 Task: Look for space in Cachoeirinha, Brazil from 6th June, 2023 to 8th June, 2023 for 2 adults in price range Rs.7000 to Rs.12000. Place can be private room with 1  bedroom having 2 beds and 1 bathroom. Property type can be house, flat, guest house. Amenities needed are: wifi. Booking option can be shelf check-in. Required host language is Spanish.
Action: Mouse moved to (477, 104)
Screenshot: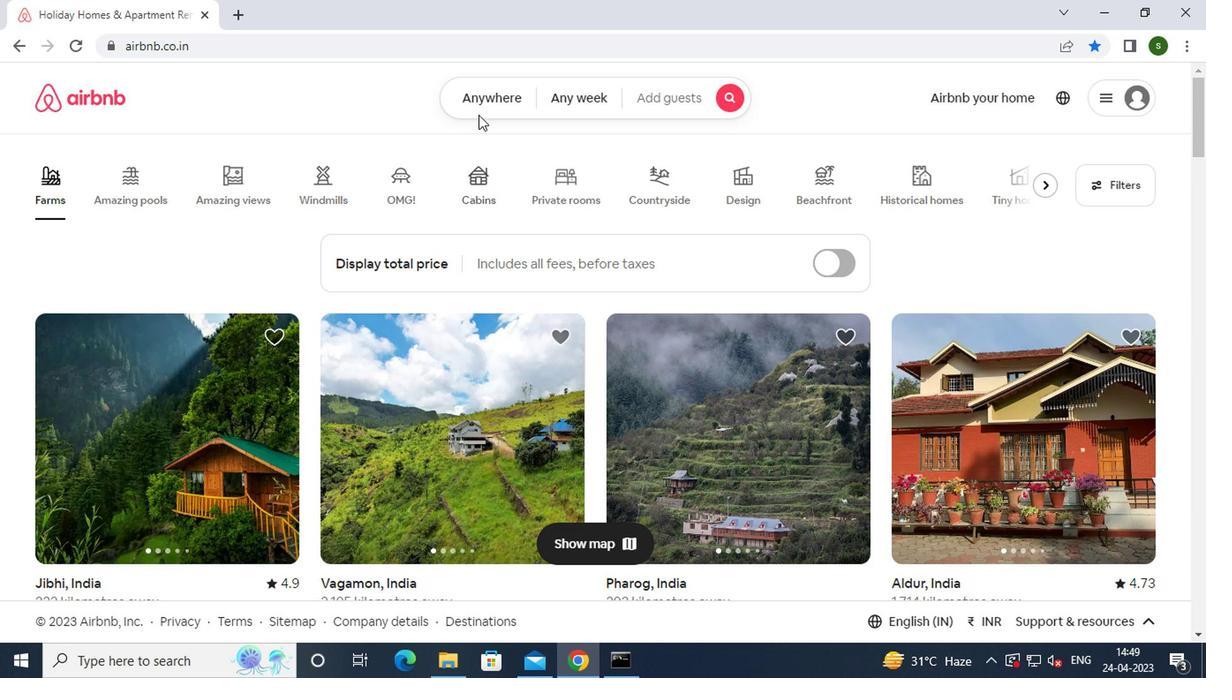 
Action: Mouse pressed left at (477, 104)
Screenshot: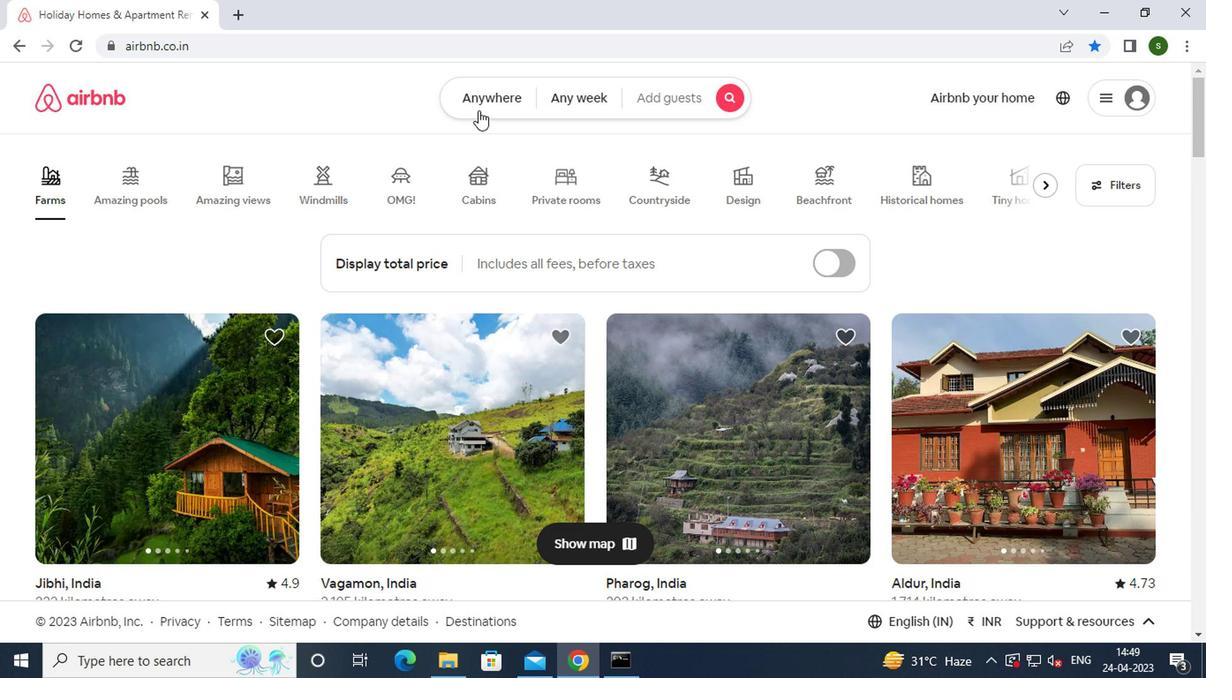 
Action: Mouse moved to (356, 176)
Screenshot: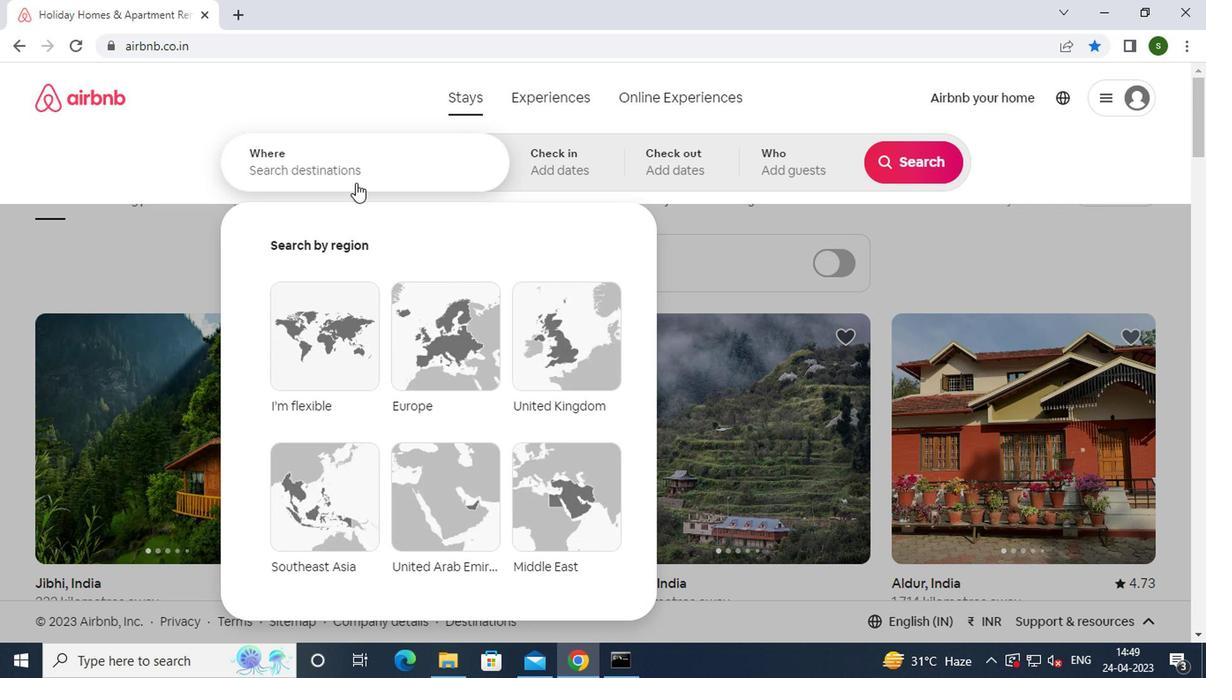 
Action: Mouse pressed left at (356, 176)
Screenshot: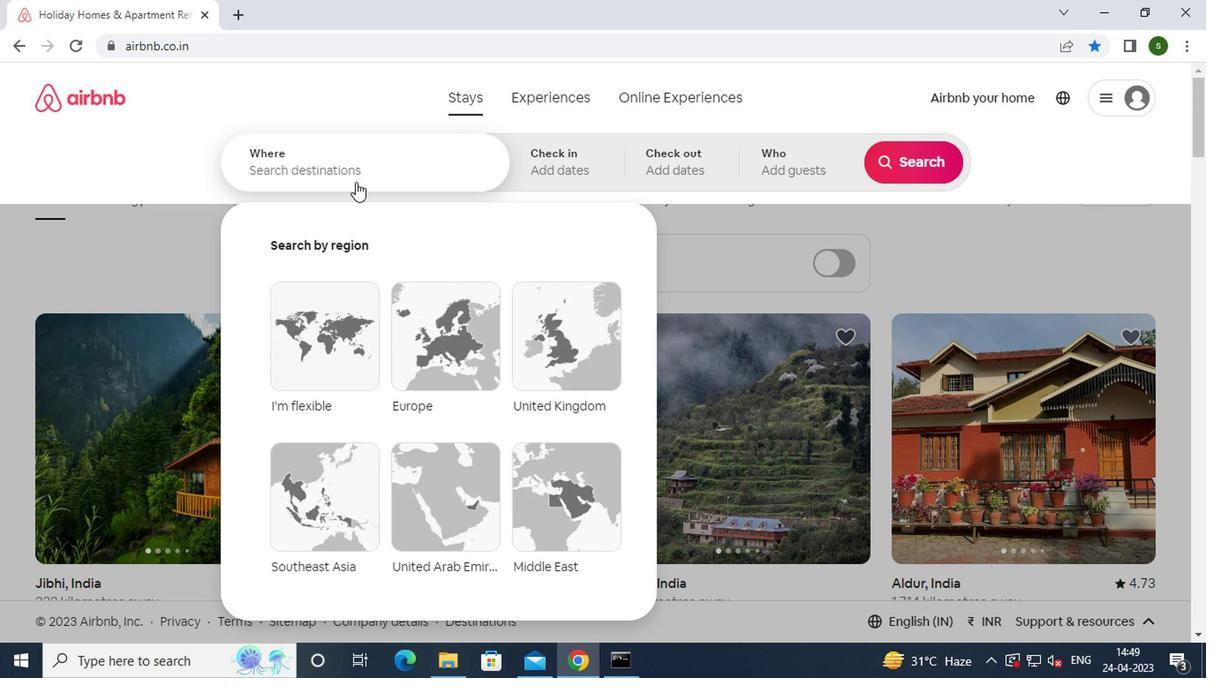 
Action: Key pressed c<Key.caps_lock>achoeirinha,<Key.space><Key.caps_lock>b<Key.caps_lock>razil<Key.enter>
Screenshot: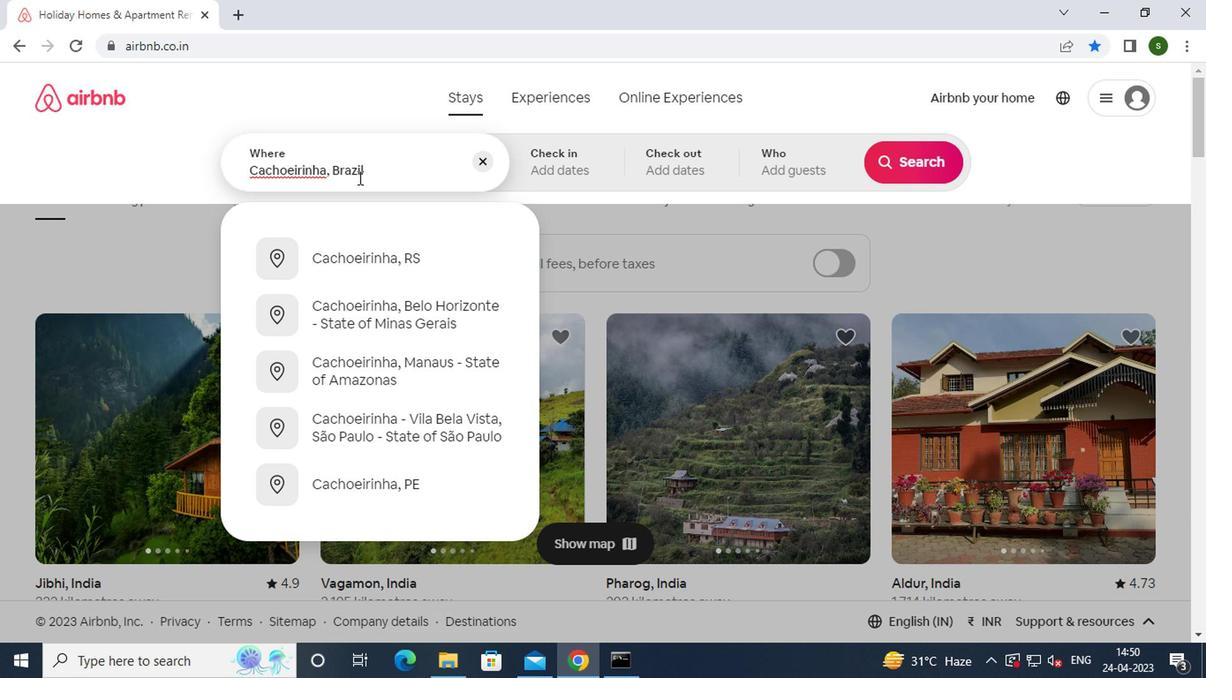 
Action: Mouse moved to (898, 296)
Screenshot: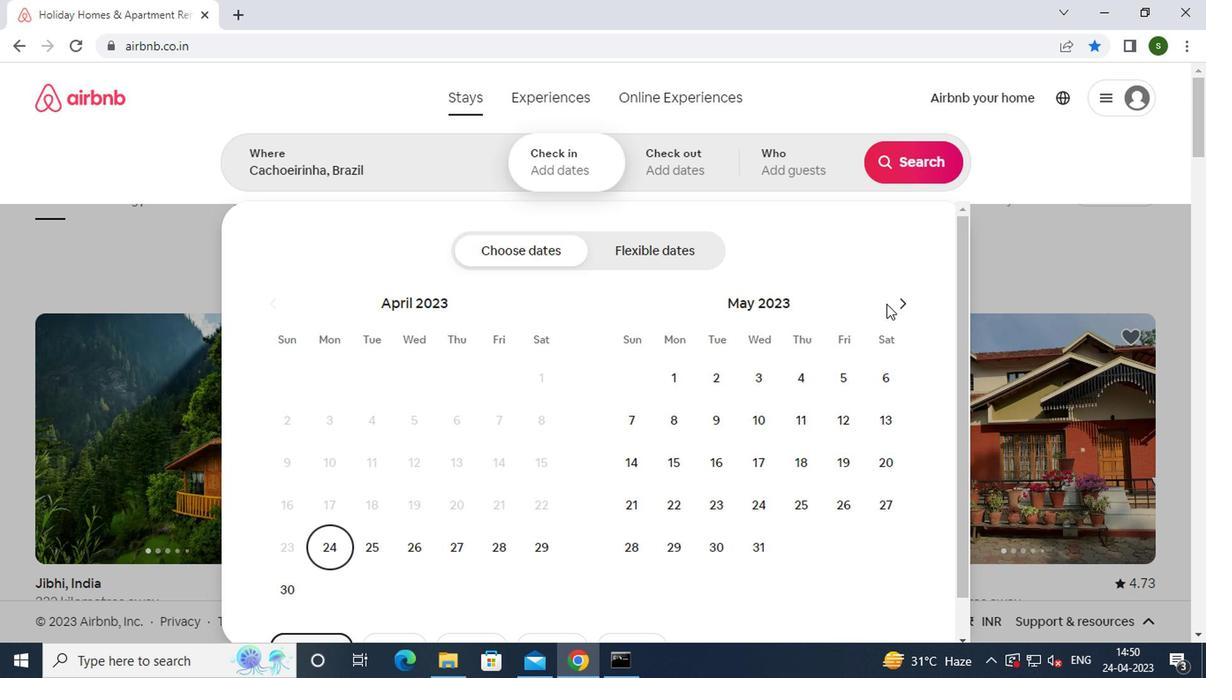 
Action: Mouse pressed left at (898, 296)
Screenshot: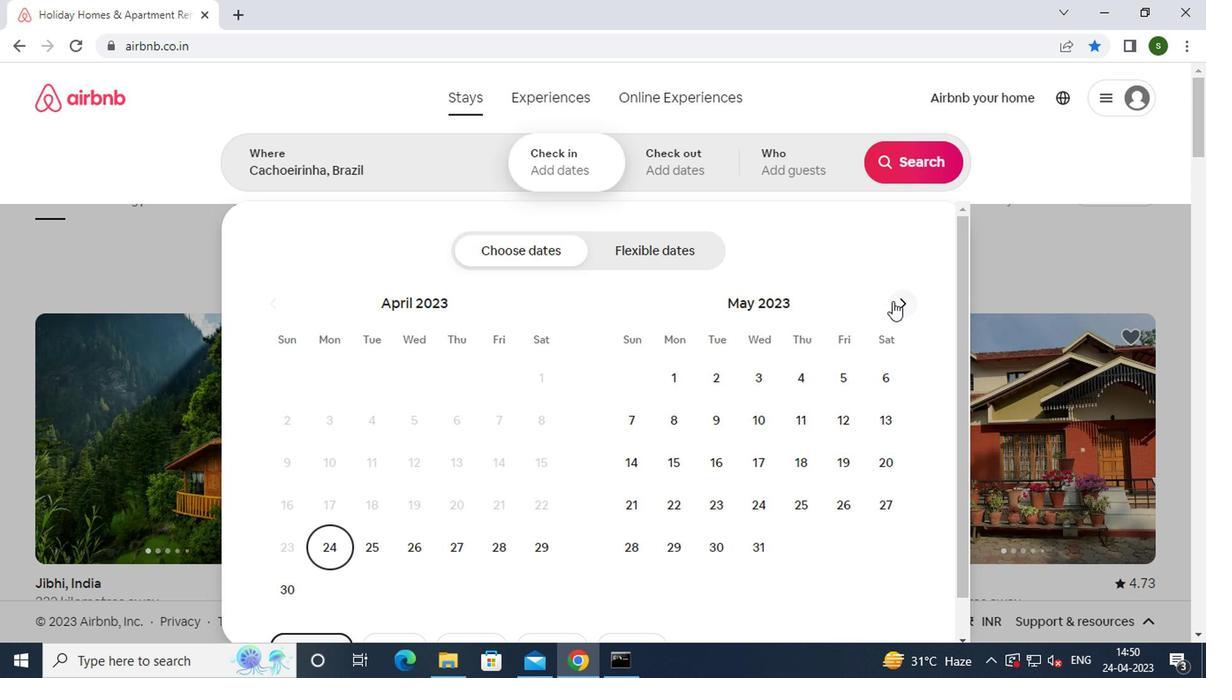 
Action: Mouse moved to (722, 419)
Screenshot: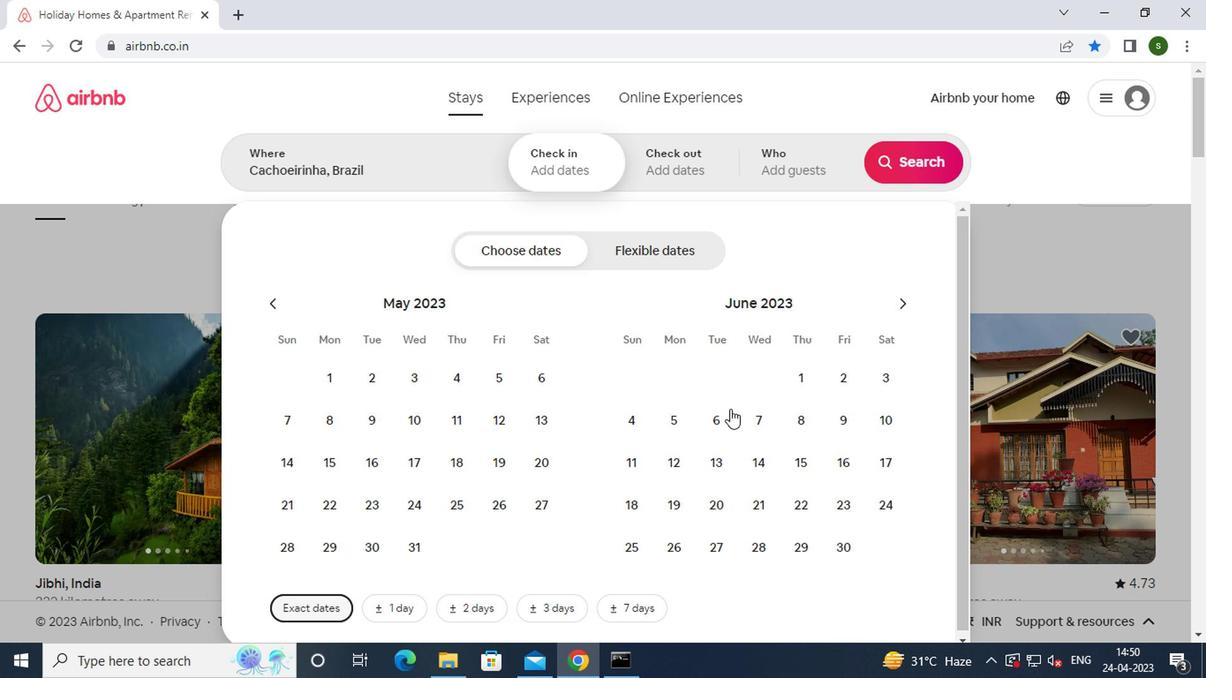 
Action: Mouse pressed left at (722, 419)
Screenshot: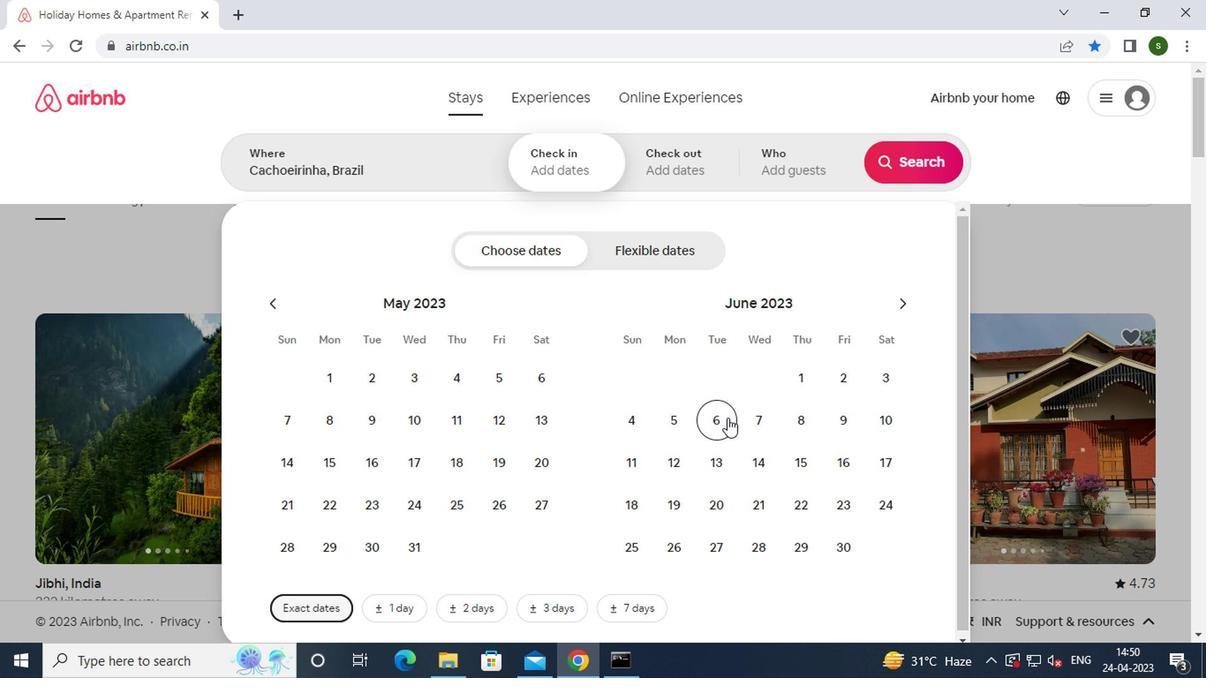 
Action: Mouse moved to (803, 415)
Screenshot: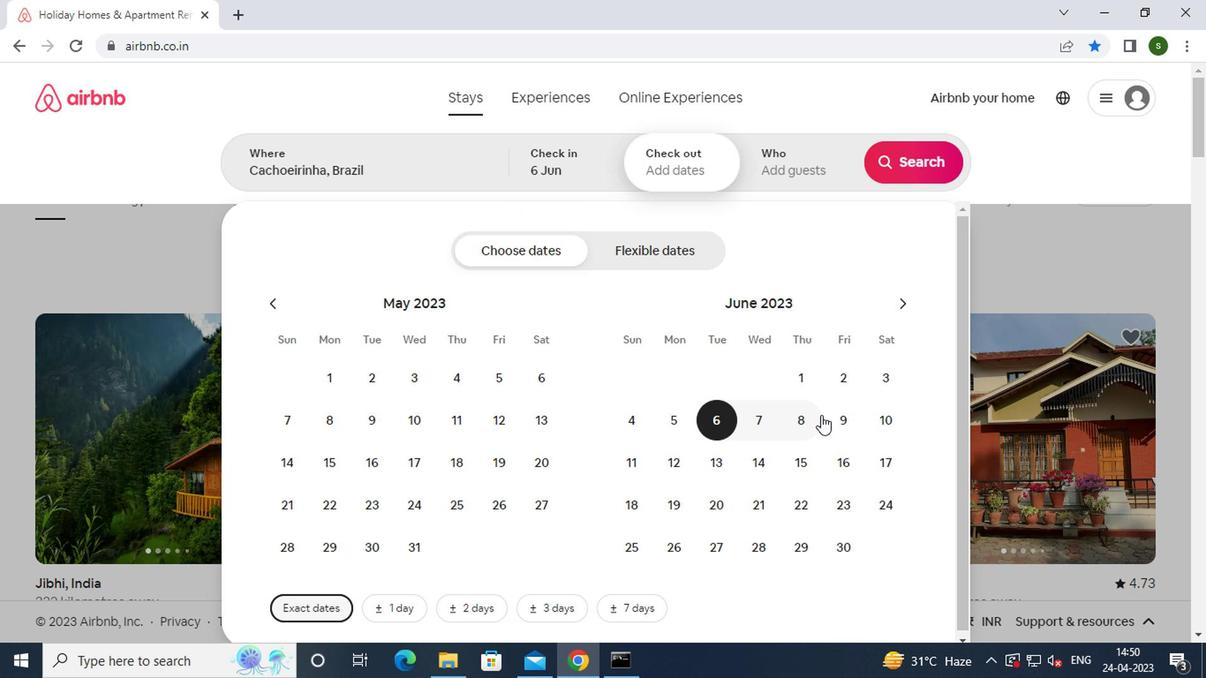 
Action: Mouse pressed left at (803, 415)
Screenshot: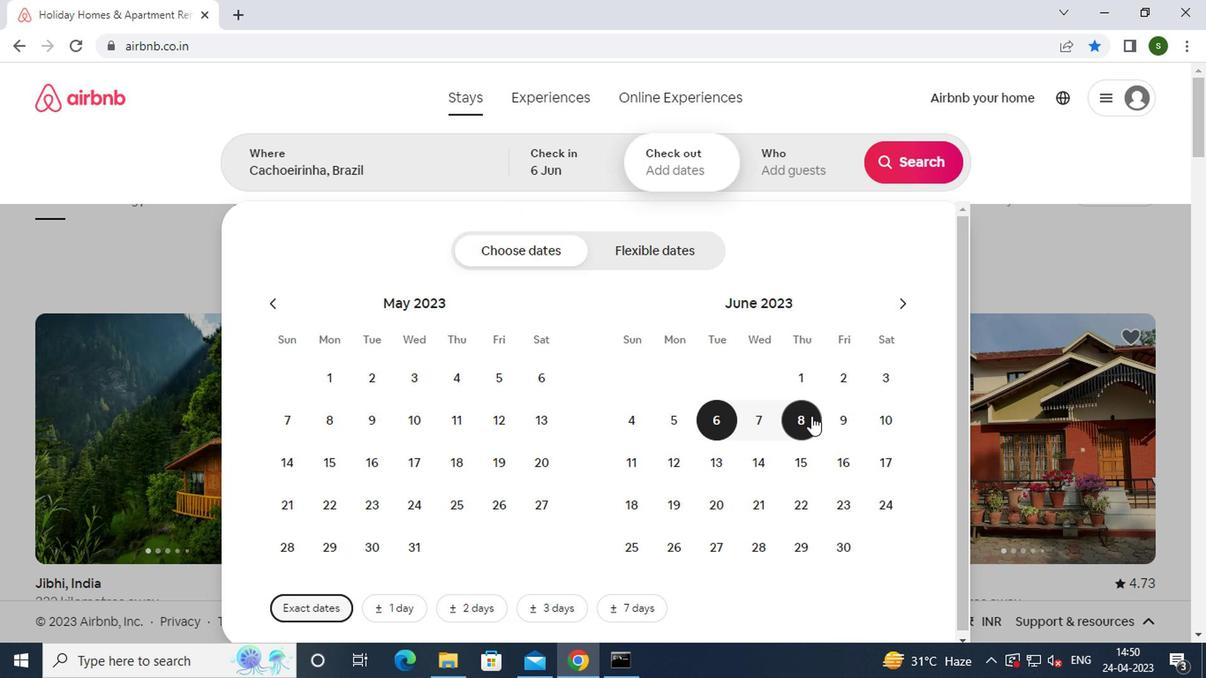 
Action: Mouse moved to (804, 164)
Screenshot: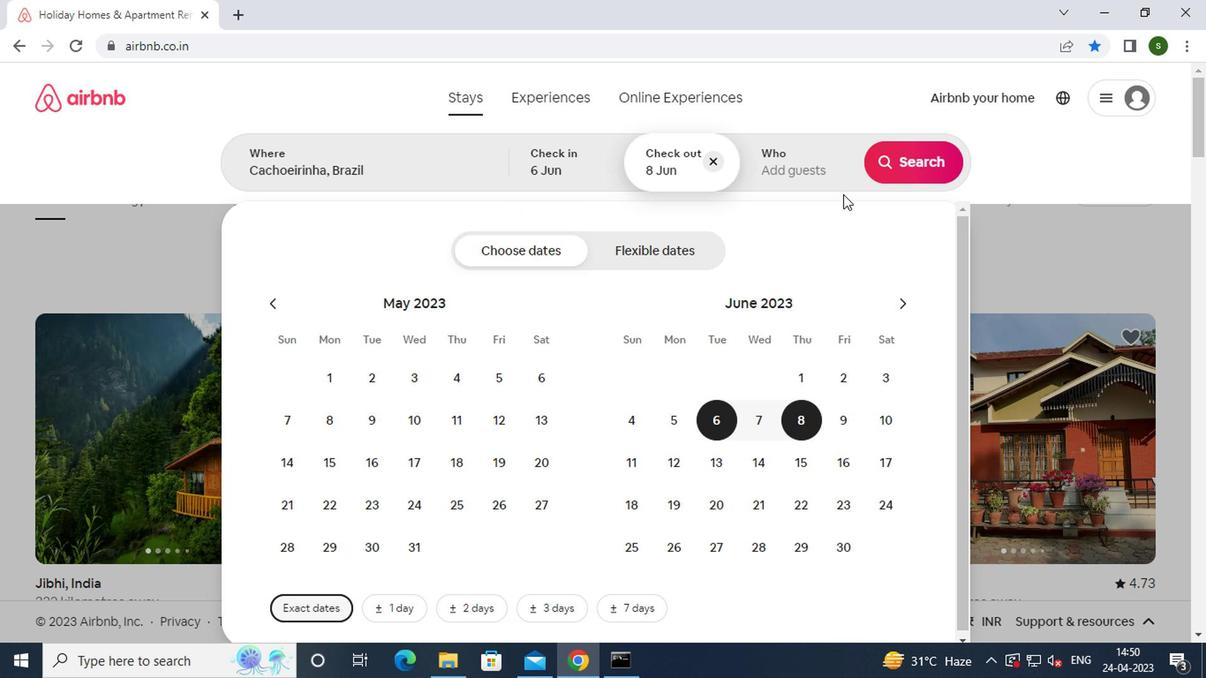 
Action: Mouse pressed left at (804, 164)
Screenshot: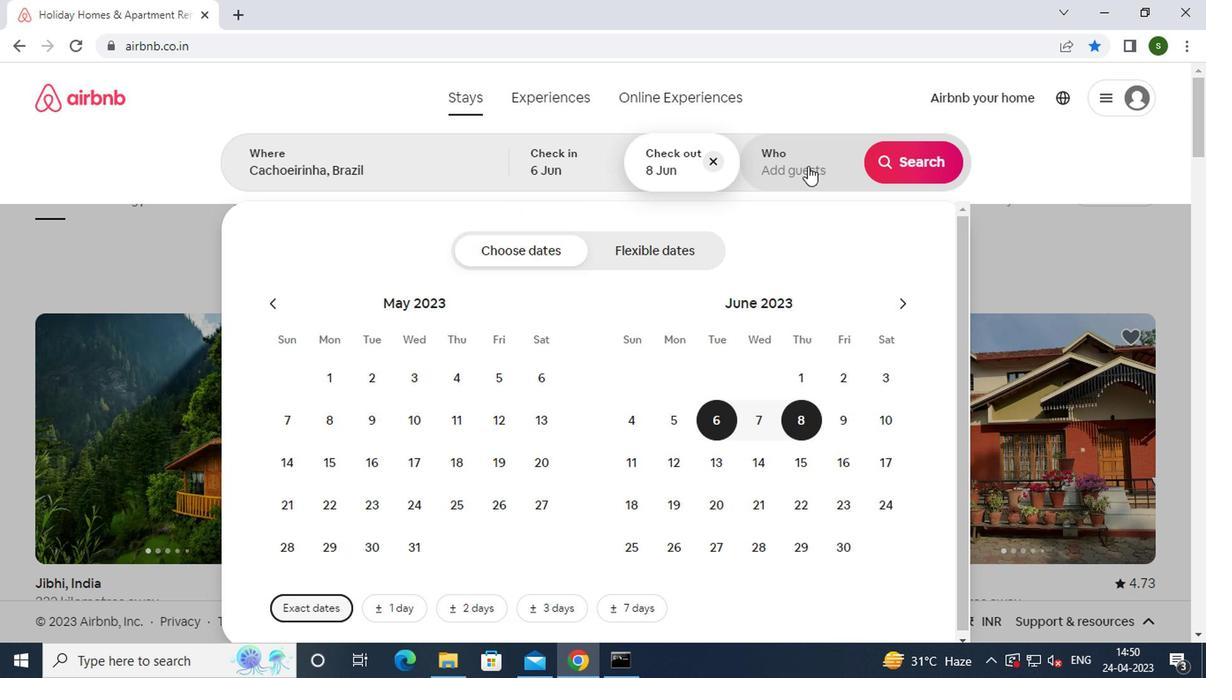 
Action: Mouse moved to (916, 260)
Screenshot: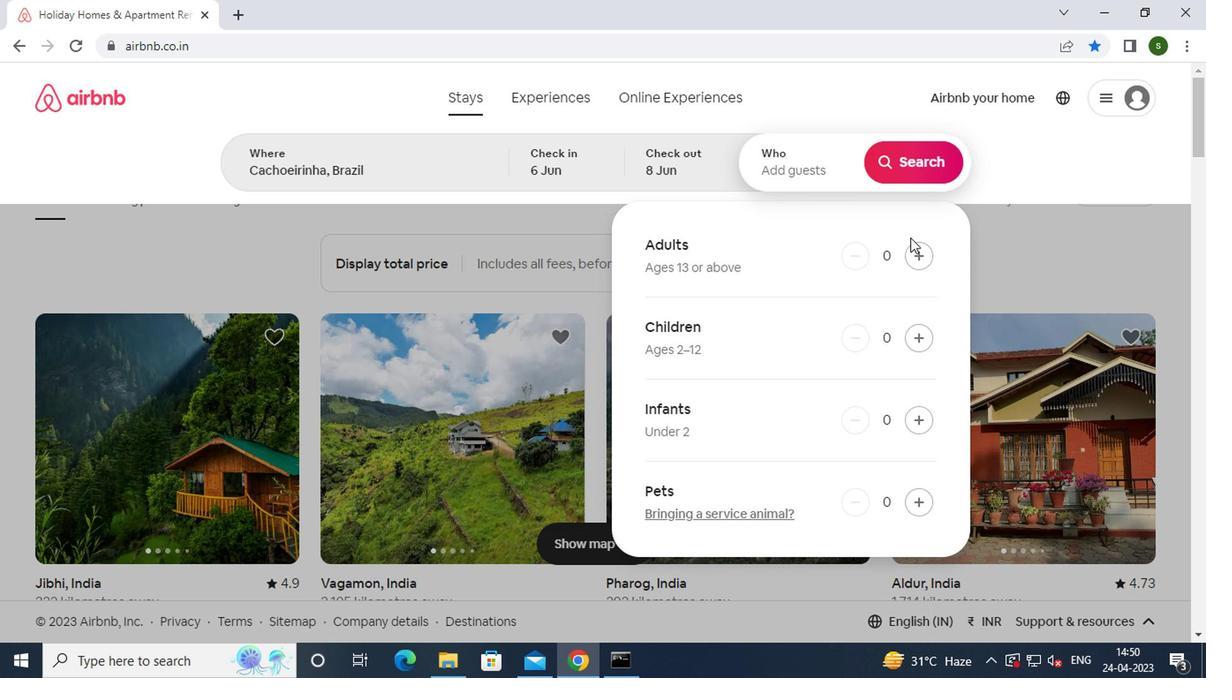 
Action: Mouse pressed left at (916, 260)
Screenshot: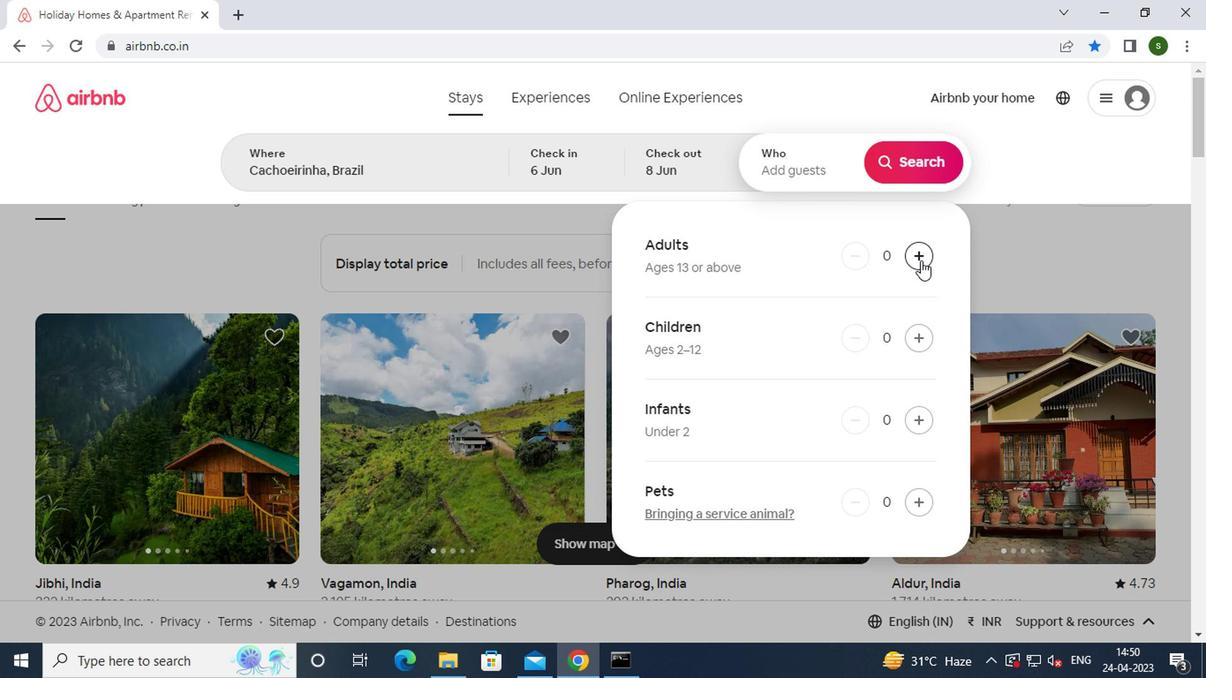 
Action: Mouse pressed left at (916, 260)
Screenshot: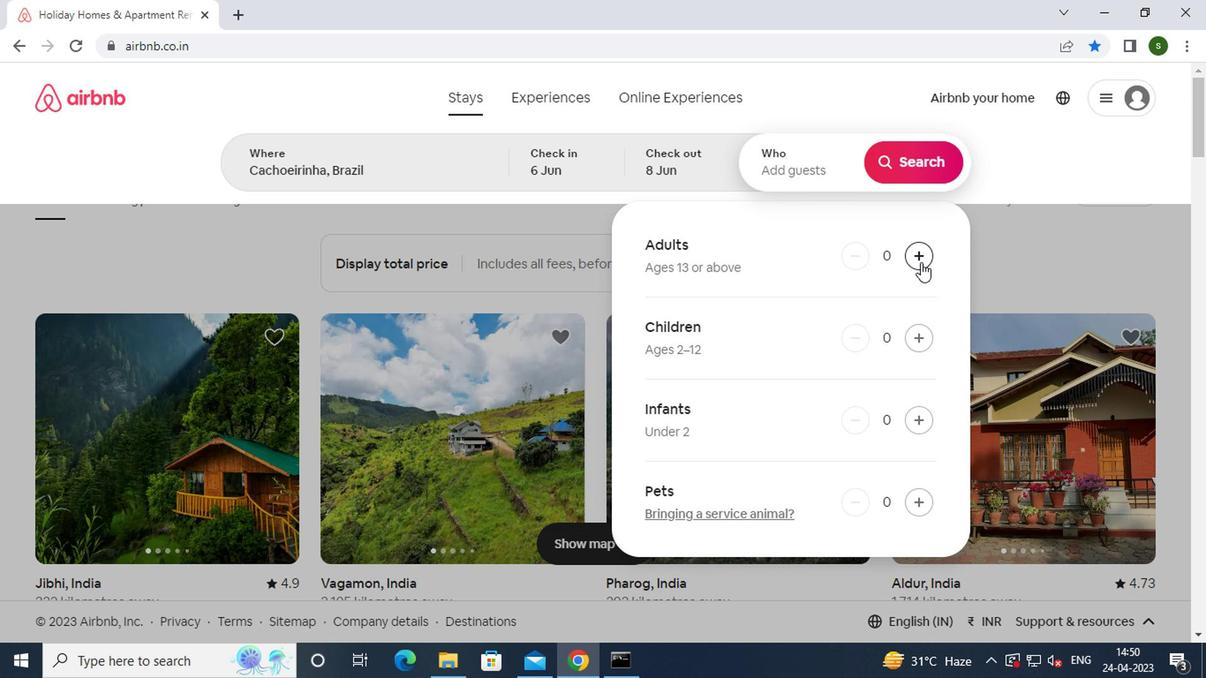 
Action: Mouse moved to (915, 162)
Screenshot: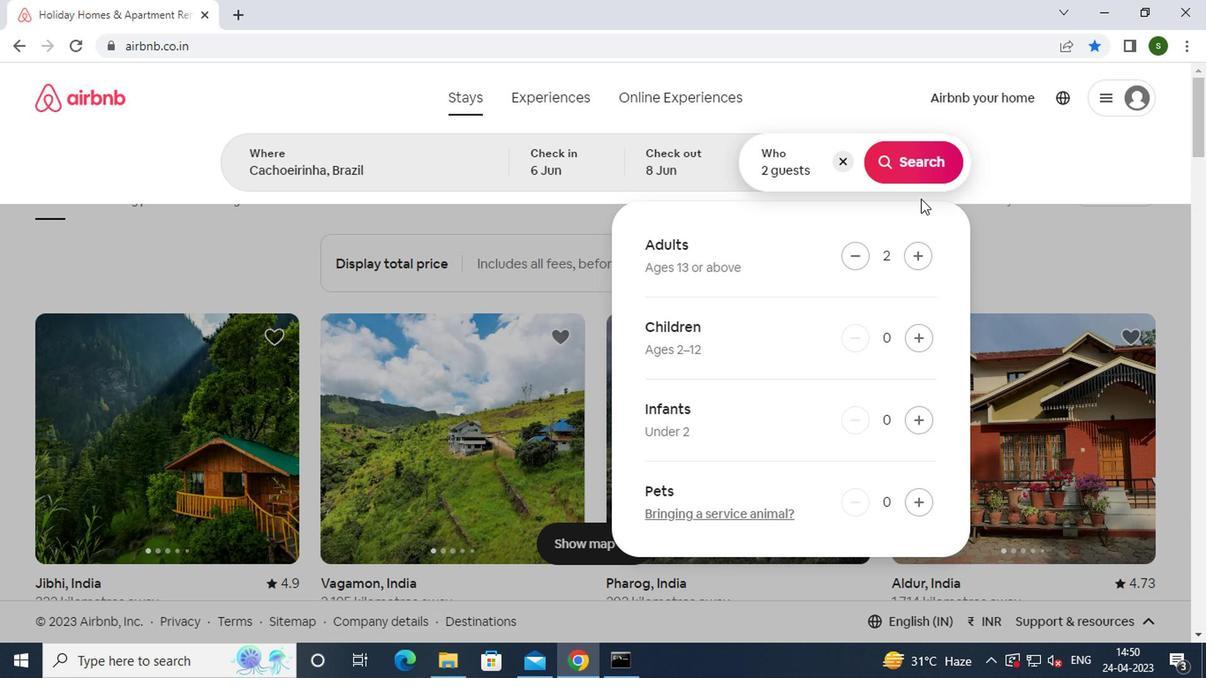 
Action: Mouse pressed left at (915, 162)
Screenshot: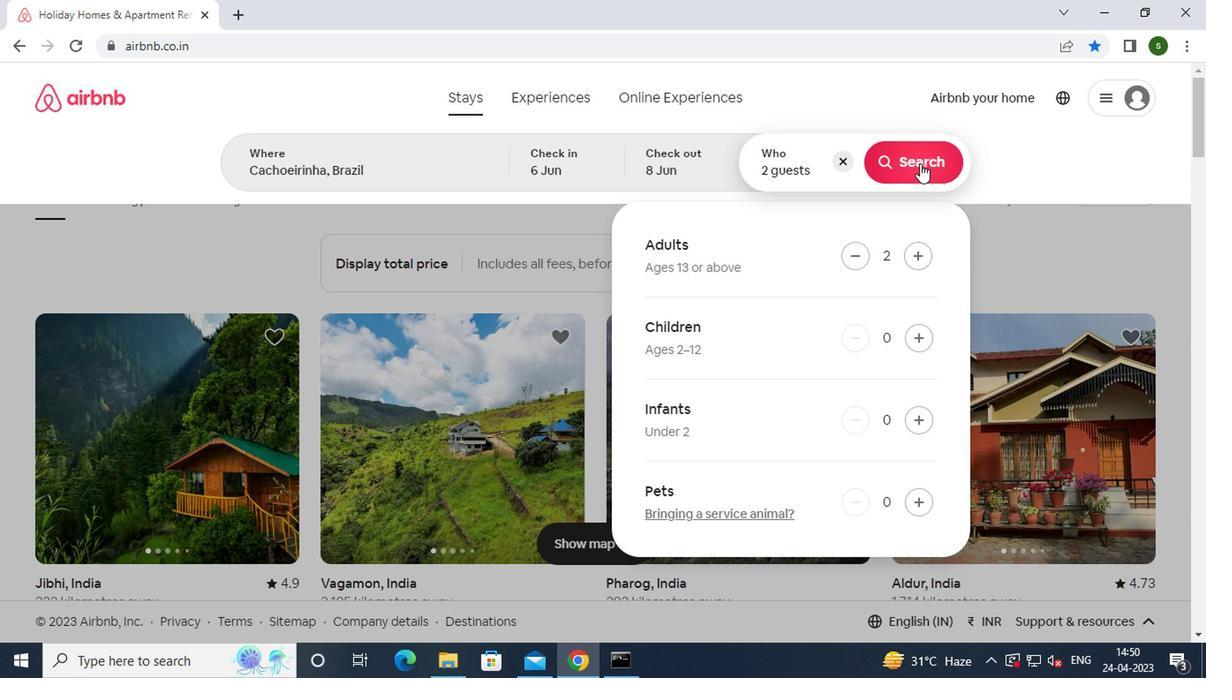 
Action: Mouse moved to (1144, 172)
Screenshot: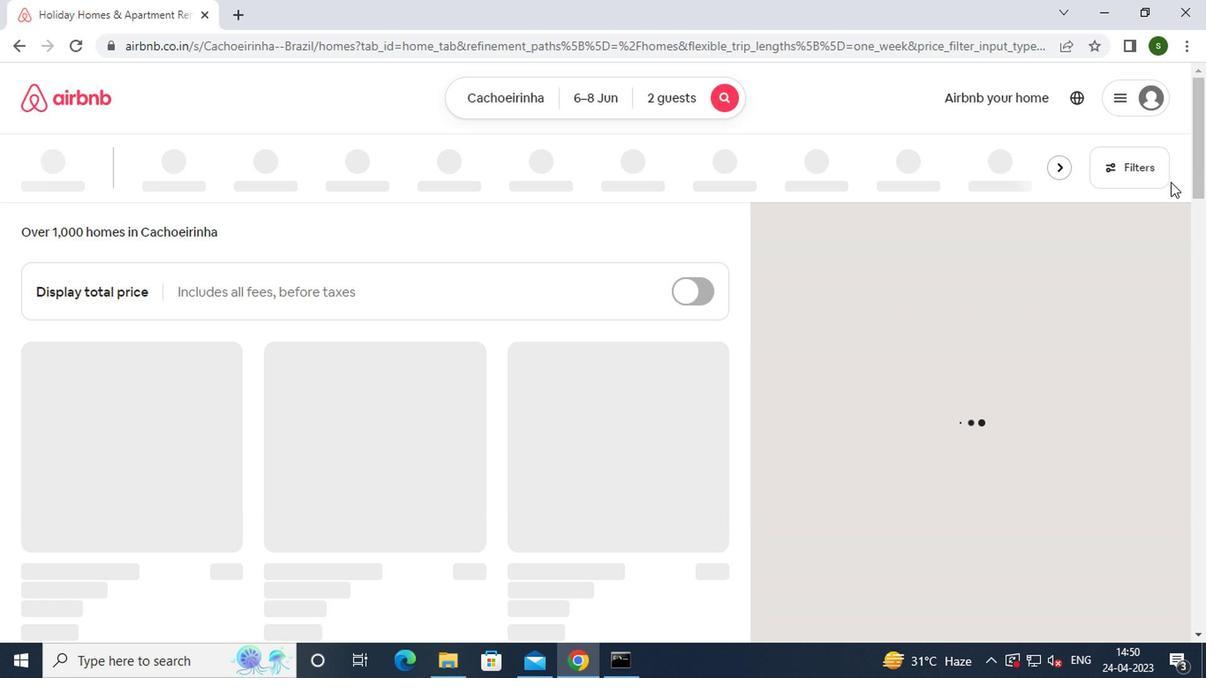 
Action: Mouse pressed left at (1144, 172)
Screenshot: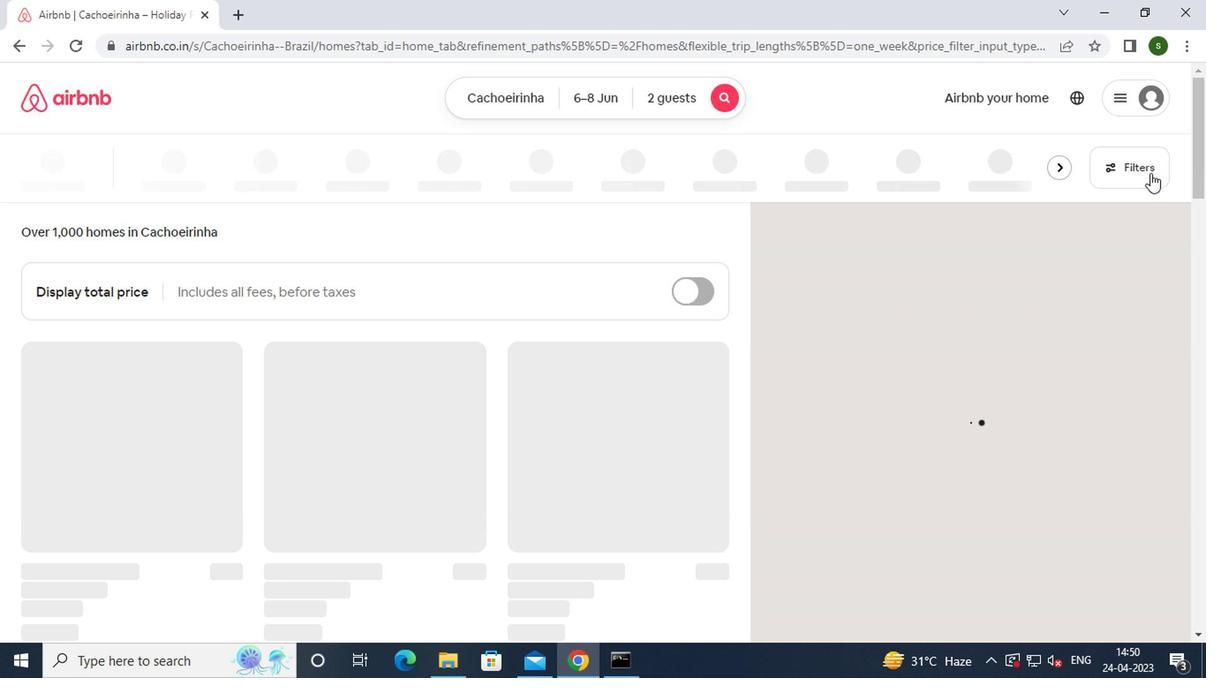 
Action: Mouse moved to (383, 399)
Screenshot: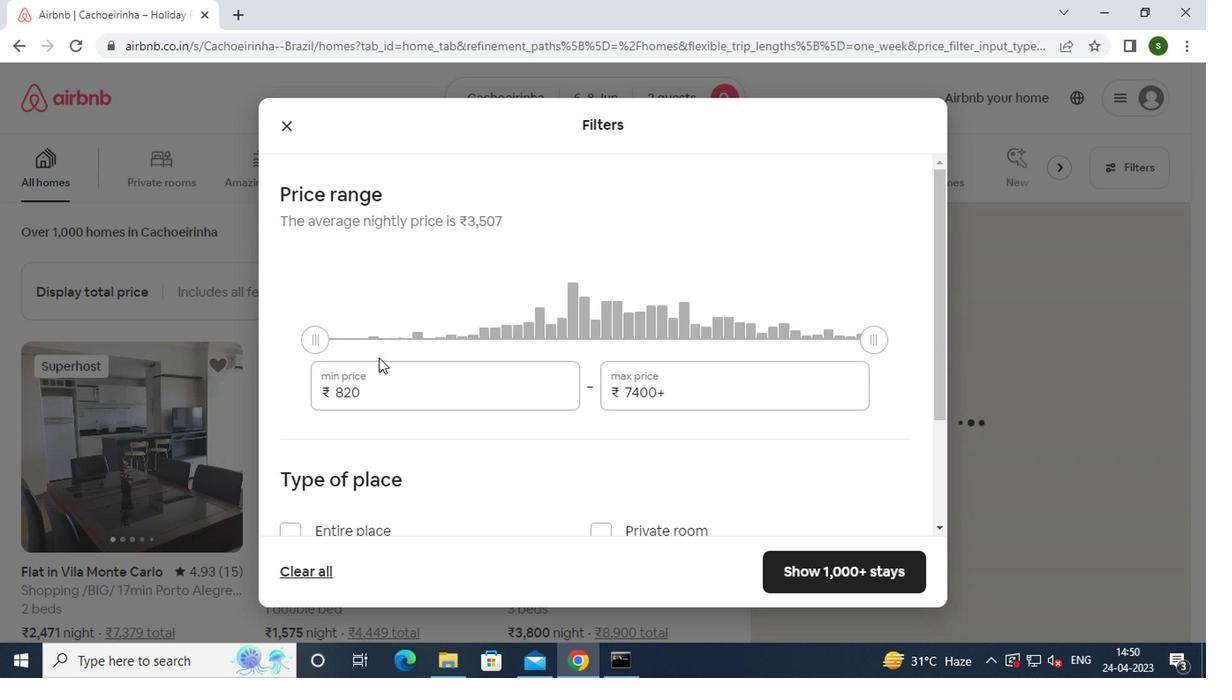 
Action: Mouse pressed left at (383, 399)
Screenshot: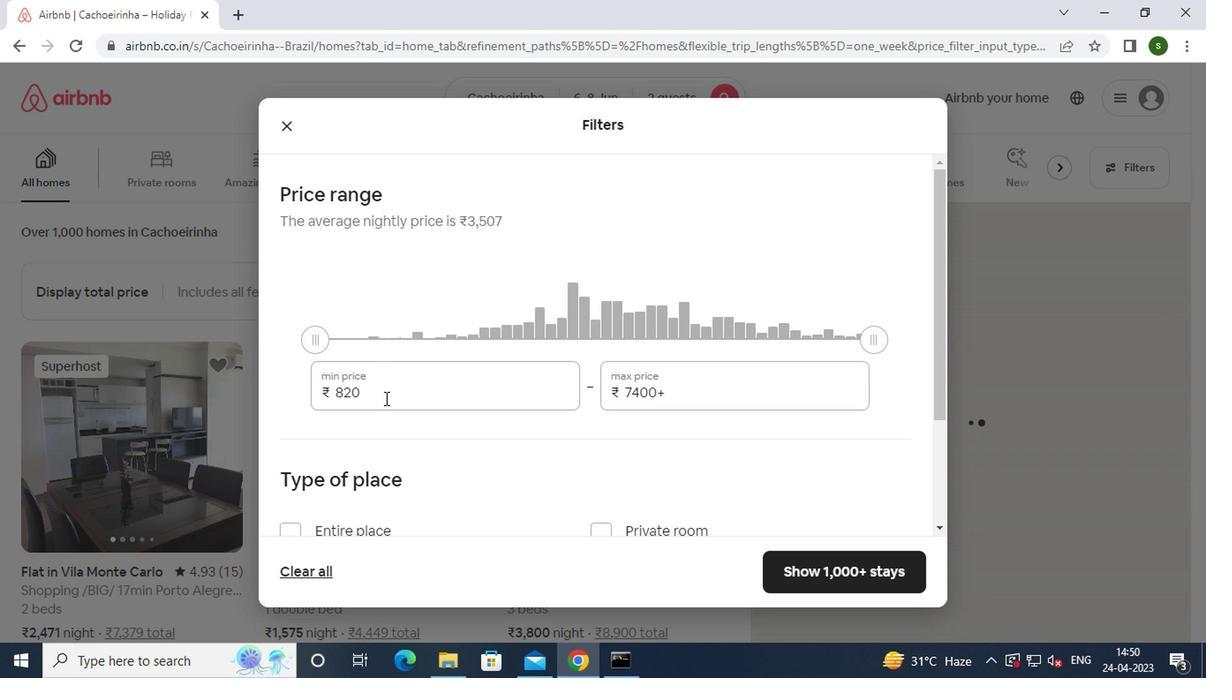 
Action: Key pressed <Key.backspace><Key.backspace><Key.backspace>7000
Screenshot: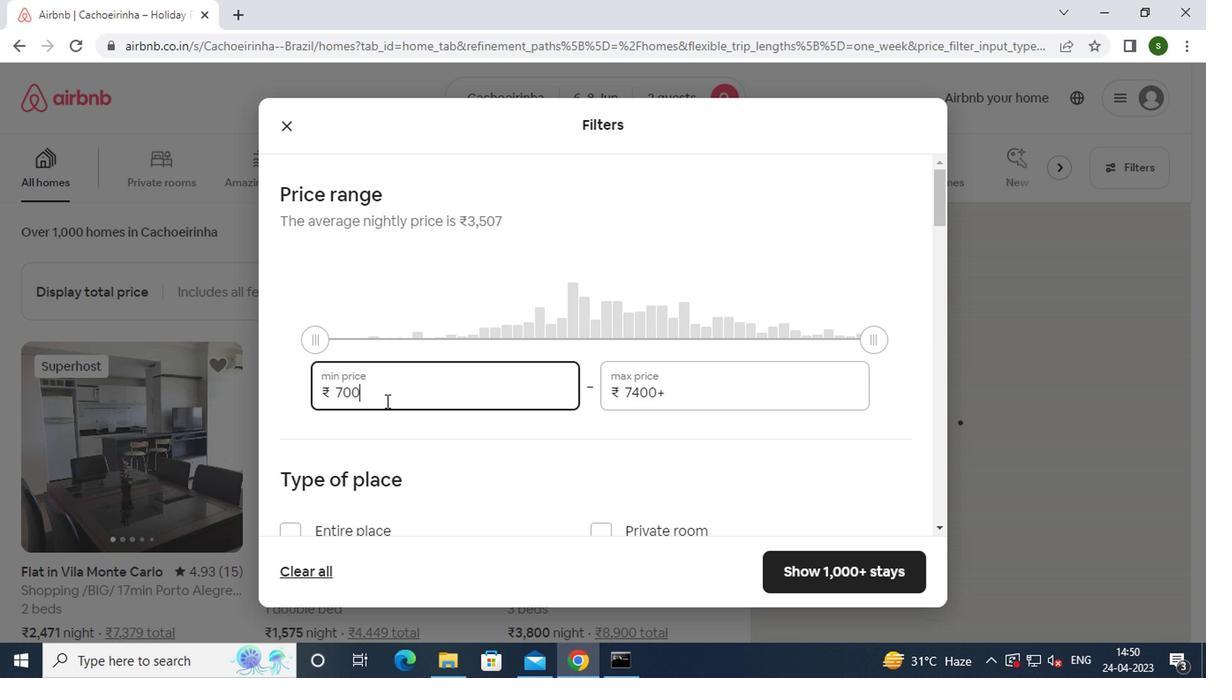 
Action: Mouse moved to (677, 383)
Screenshot: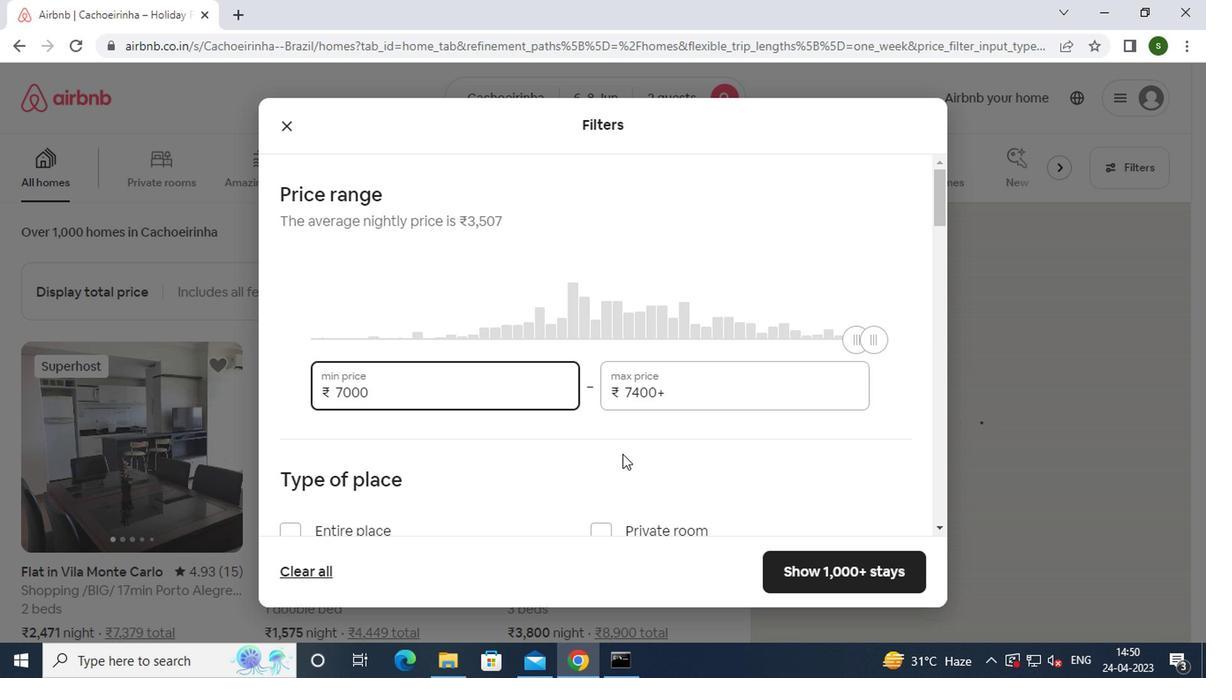 
Action: Mouse pressed left at (677, 383)
Screenshot: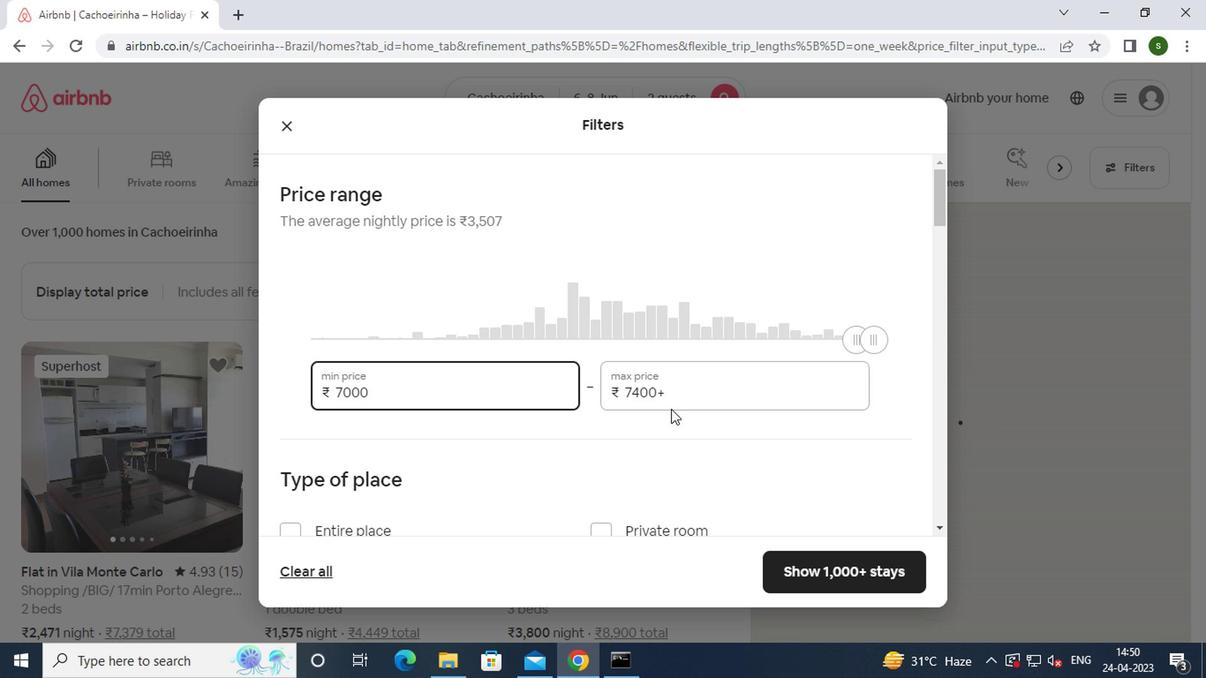 
Action: Mouse moved to (677, 383)
Screenshot: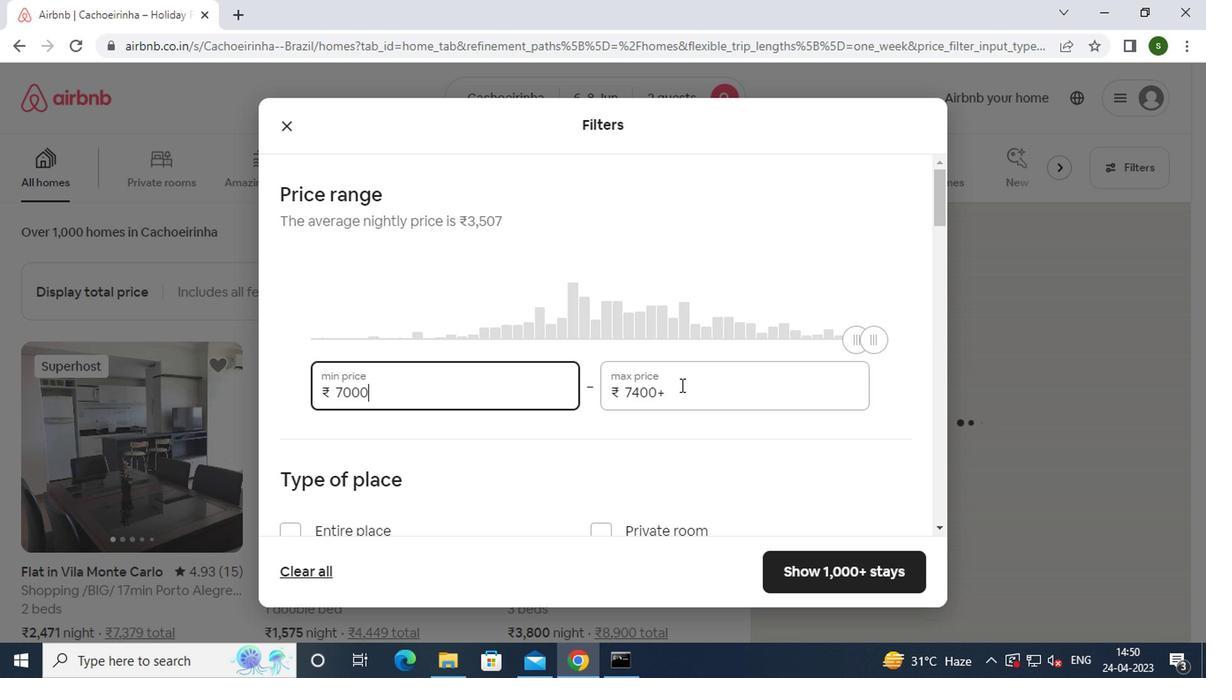 
Action: Key pressed <Key.backspace><Key.backspace><Key.backspace><Key.backspace><Key.backspace><Key.backspace><Key.backspace><Key.backspace><Key.backspace><Key.backspace><Key.backspace>12000
Screenshot: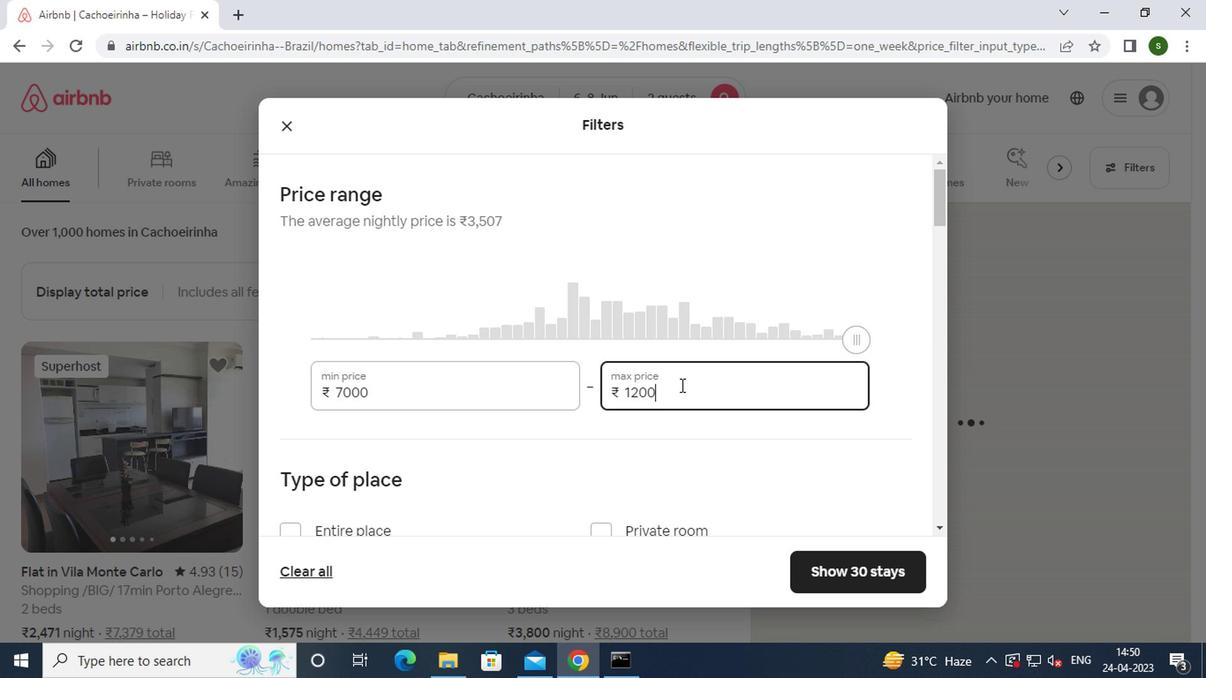 
Action: Mouse moved to (639, 397)
Screenshot: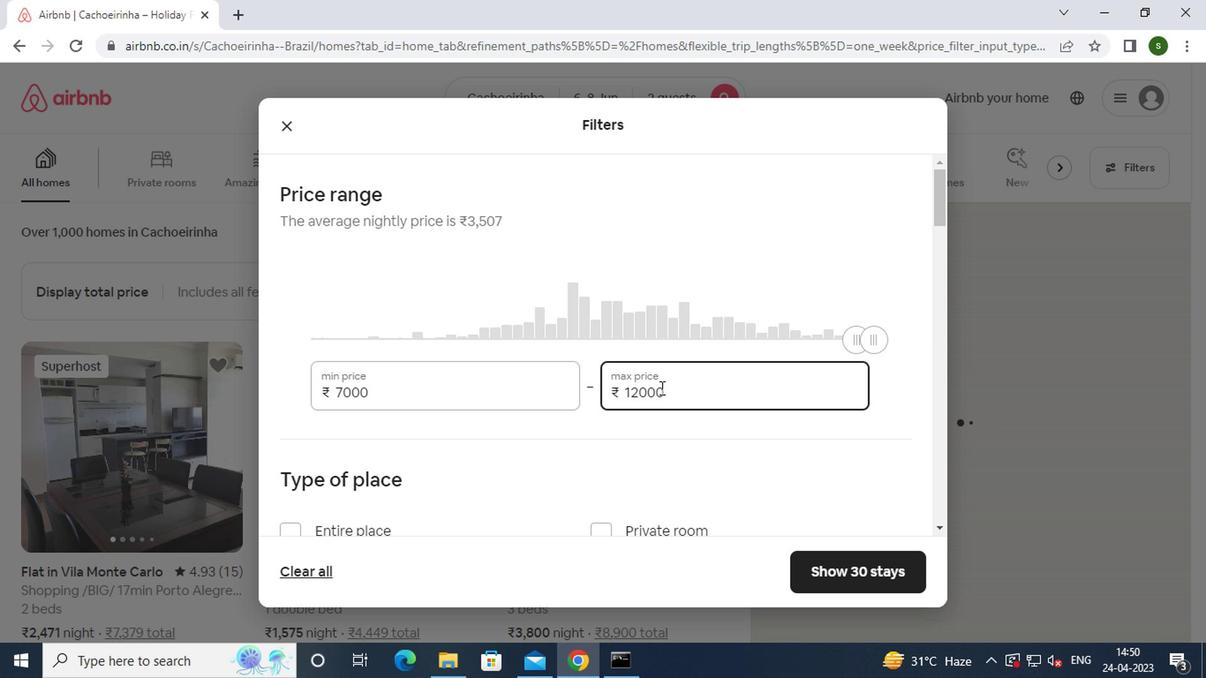 
Action: Mouse scrolled (639, 397) with delta (0, 0)
Screenshot: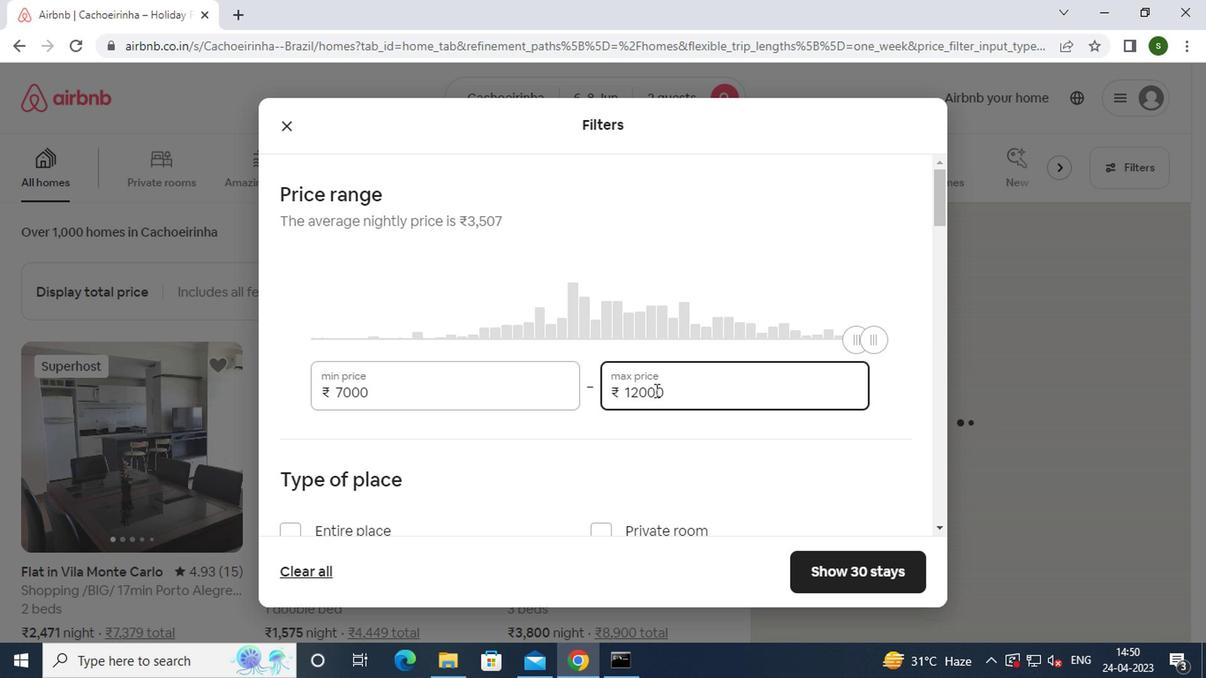 
Action: Mouse scrolled (639, 397) with delta (0, 0)
Screenshot: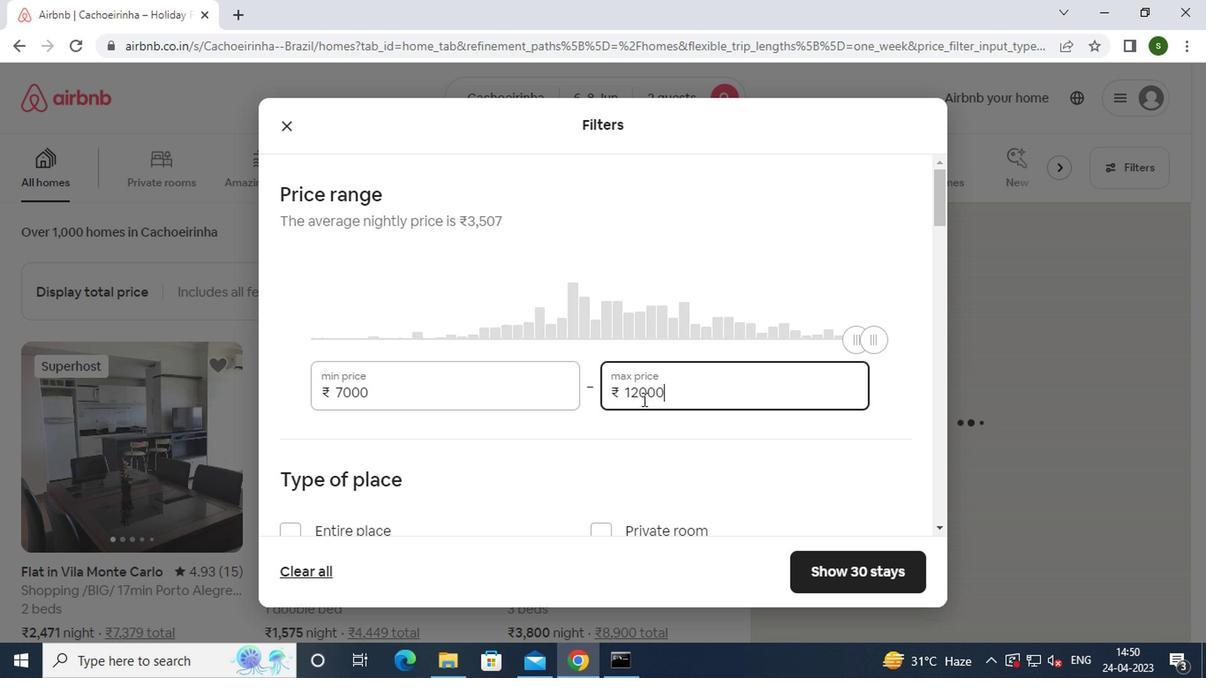 
Action: Mouse moved to (606, 355)
Screenshot: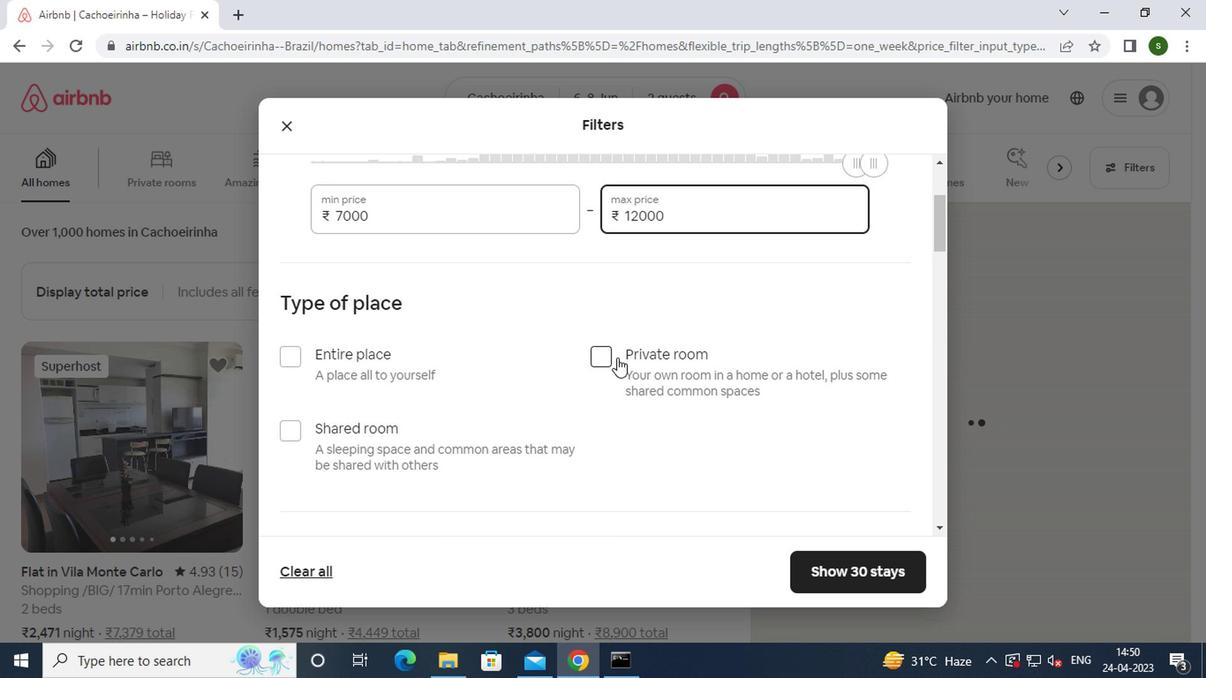 
Action: Mouse pressed left at (606, 355)
Screenshot: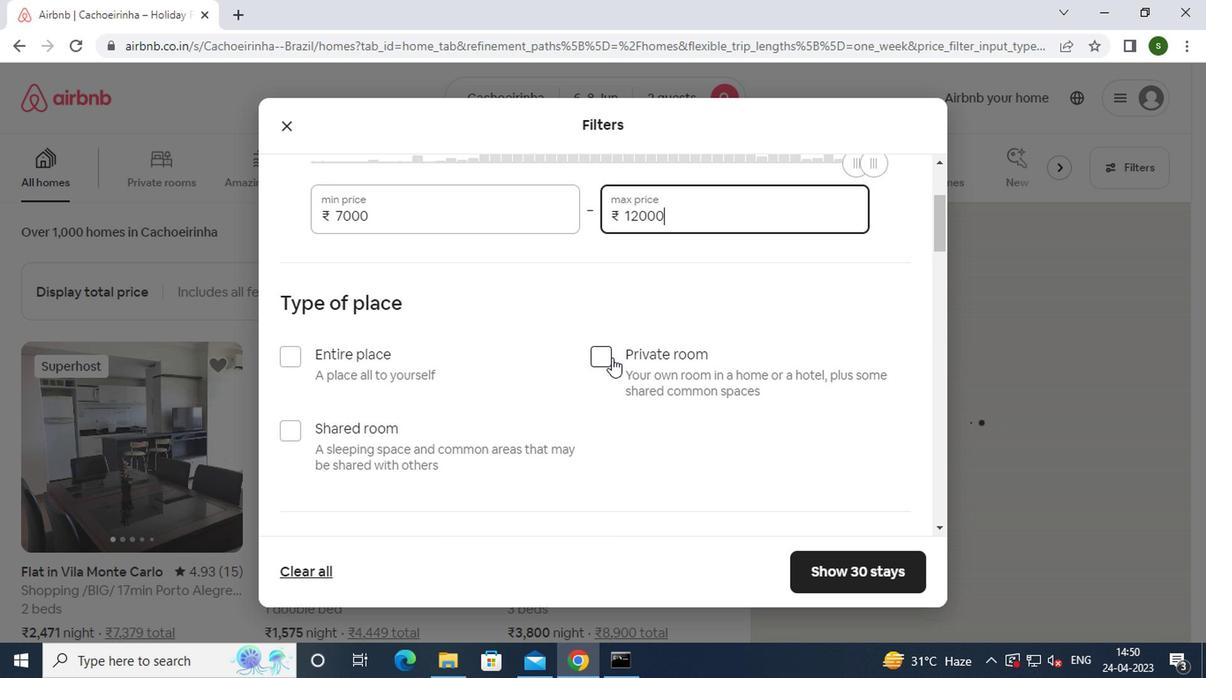 
Action: Mouse moved to (594, 357)
Screenshot: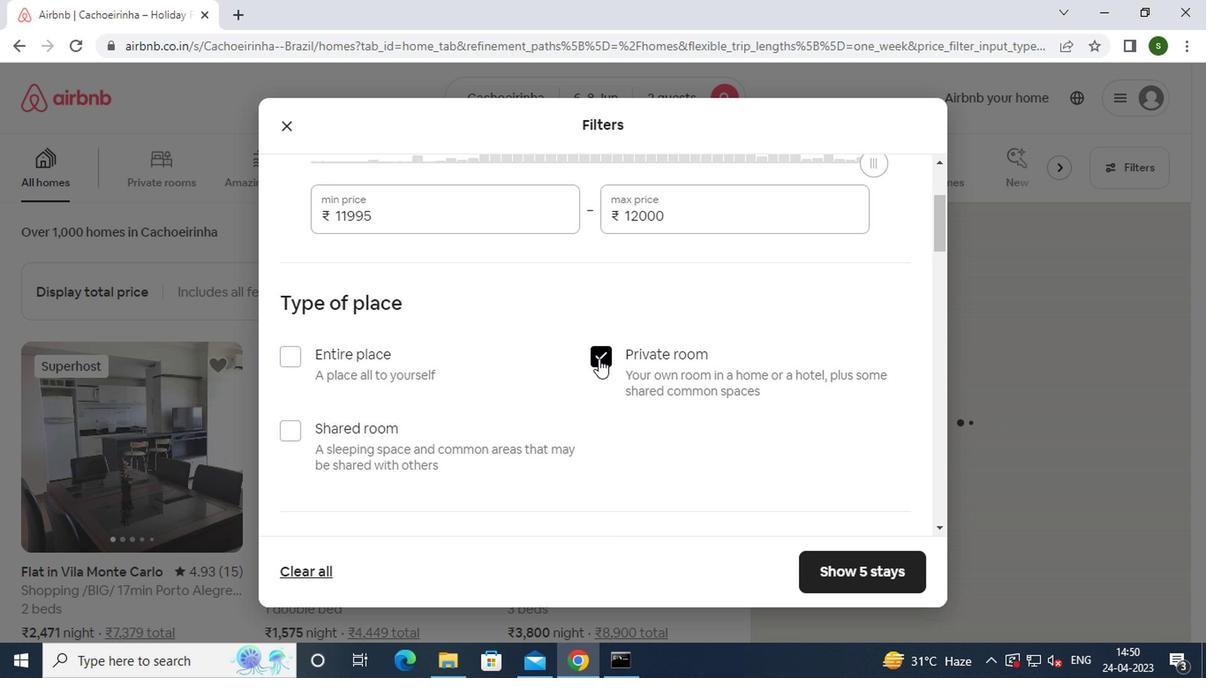 
Action: Mouse scrolled (594, 357) with delta (0, 0)
Screenshot: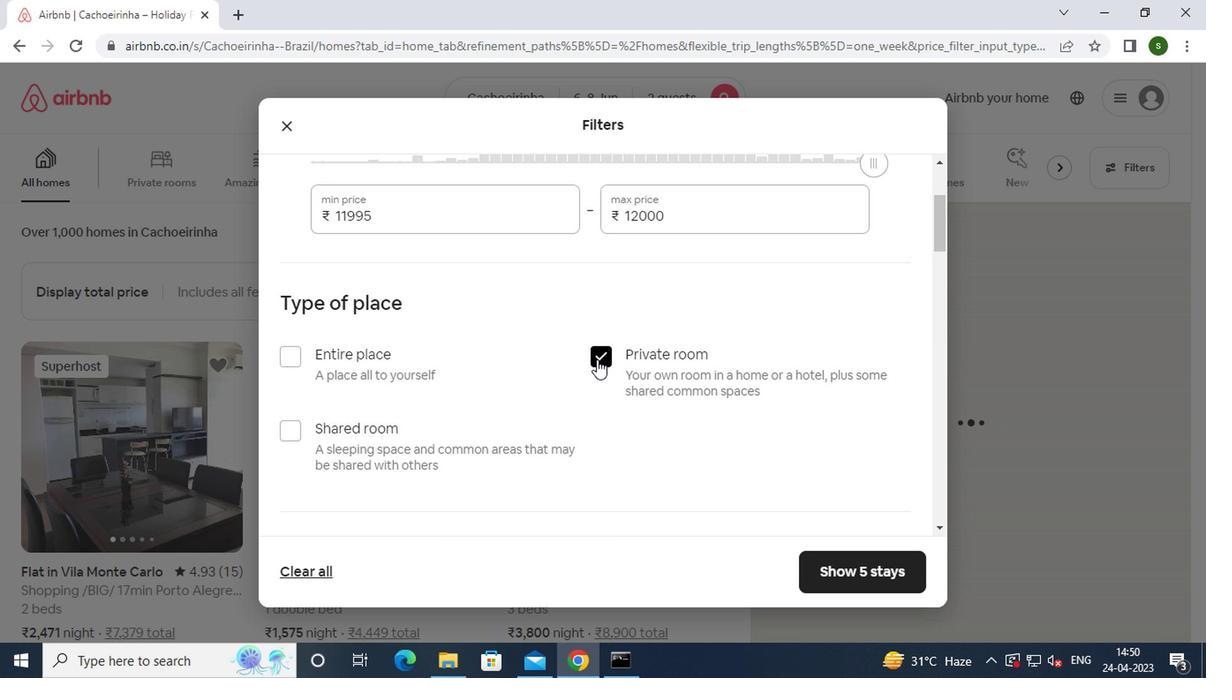 
Action: Mouse scrolled (594, 357) with delta (0, 0)
Screenshot: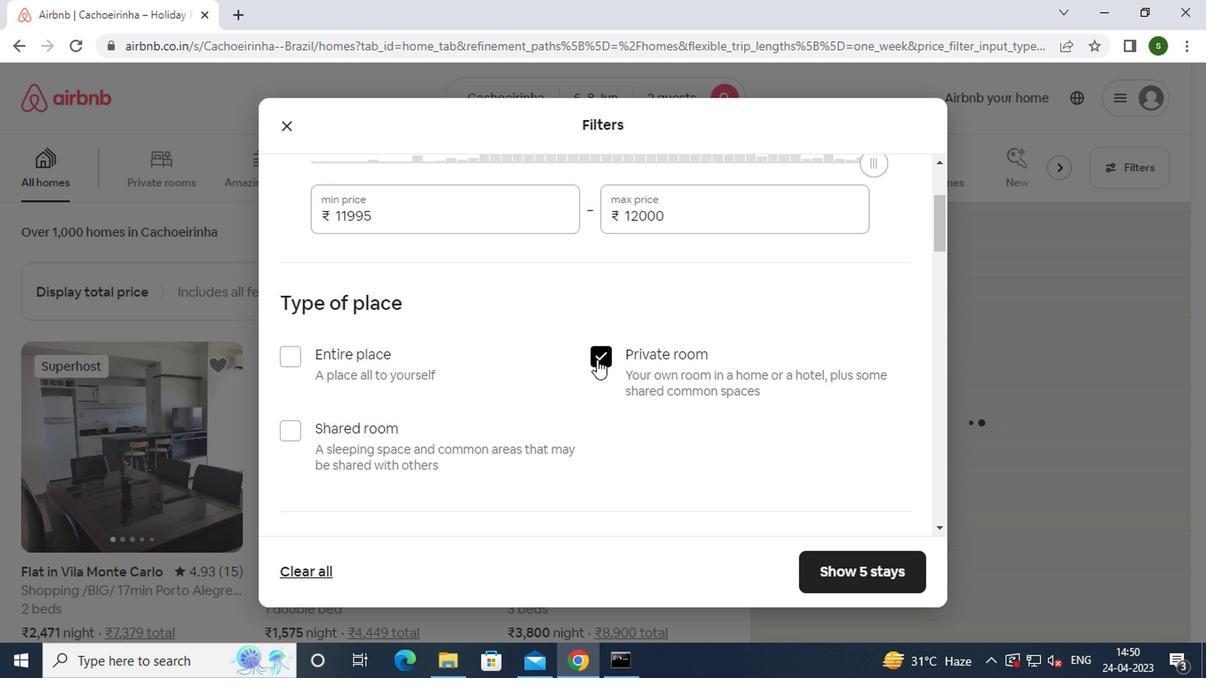 
Action: Mouse scrolled (594, 357) with delta (0, 0)
Screenshot: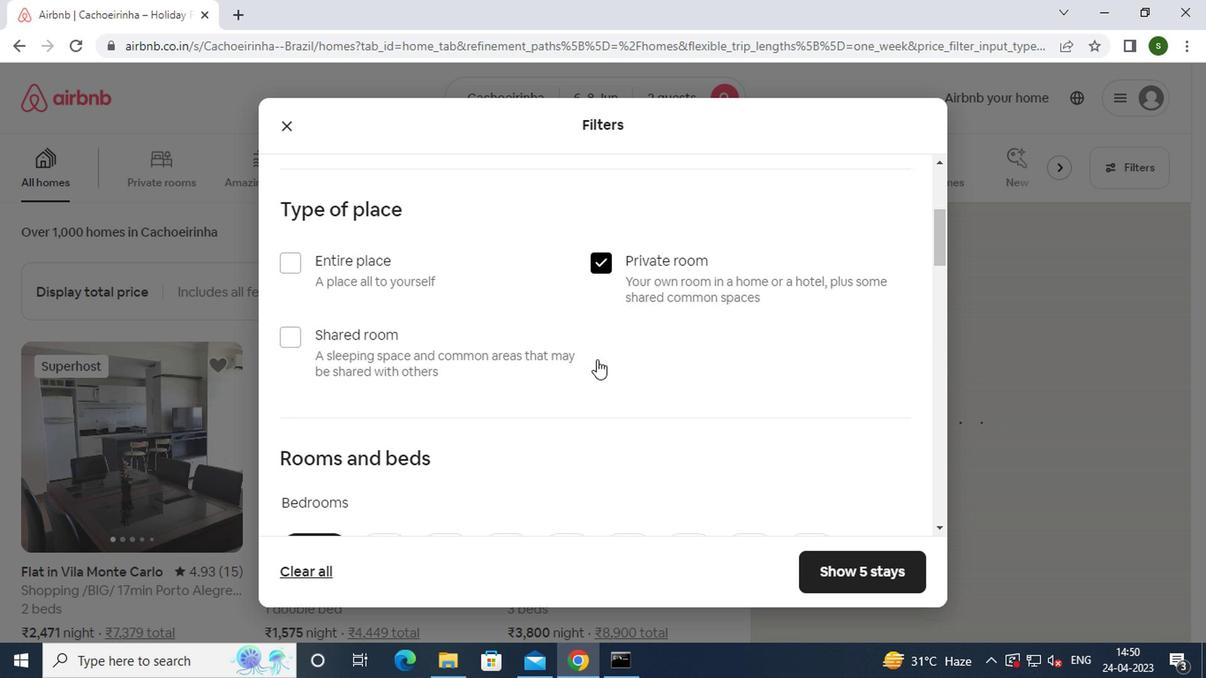 
Action: Mouse moved to (365, 379)
Screenshot: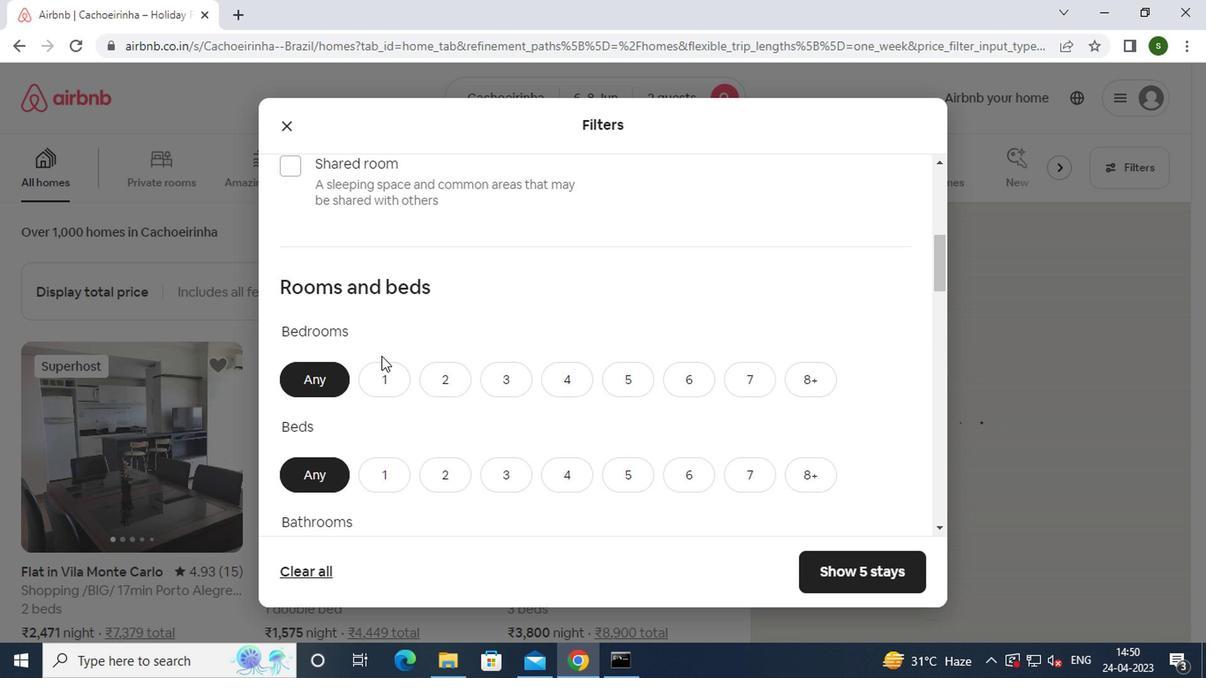 
Action: Mouse pressed left at (365, 379)
Screenshot: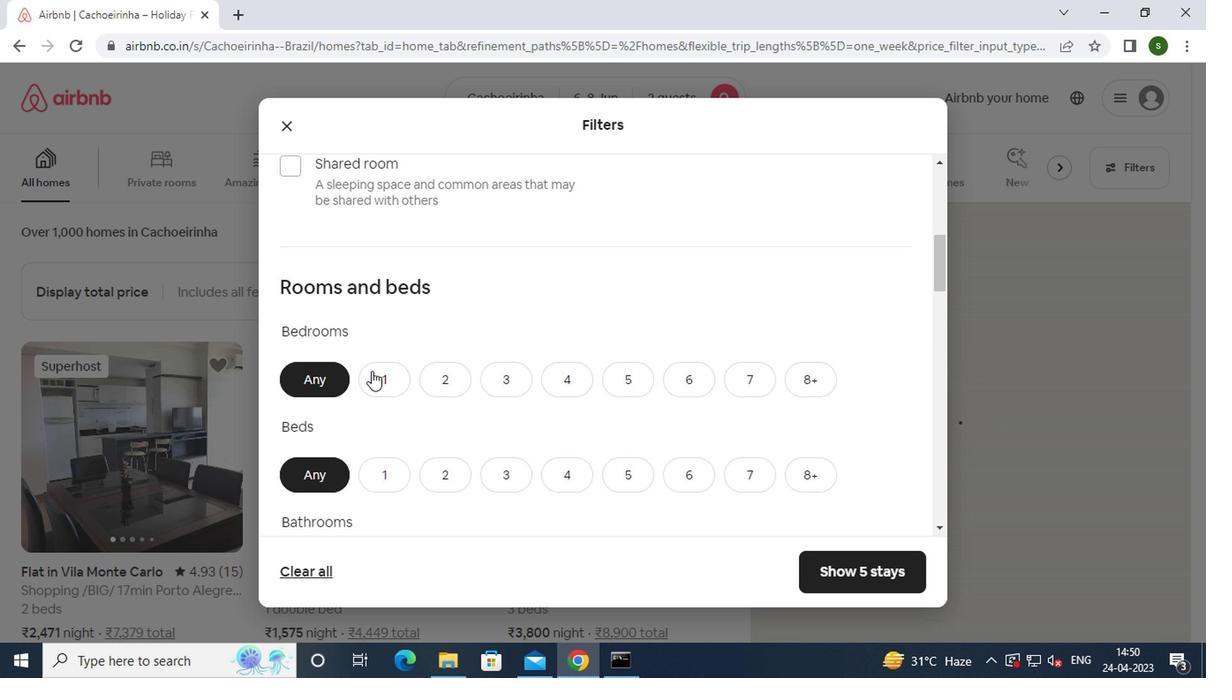 
Action: Mouse moved to (453, 473)
Screenshot: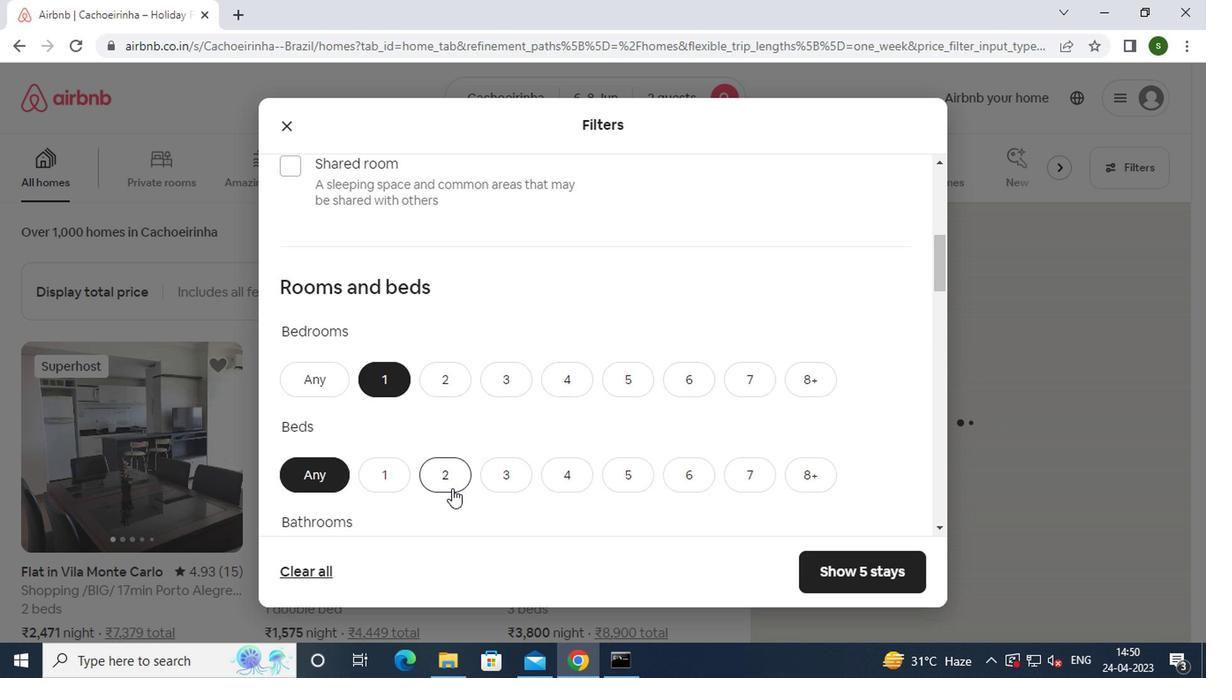
Action: Mouse pressed left at (453, 473)
Screenshot: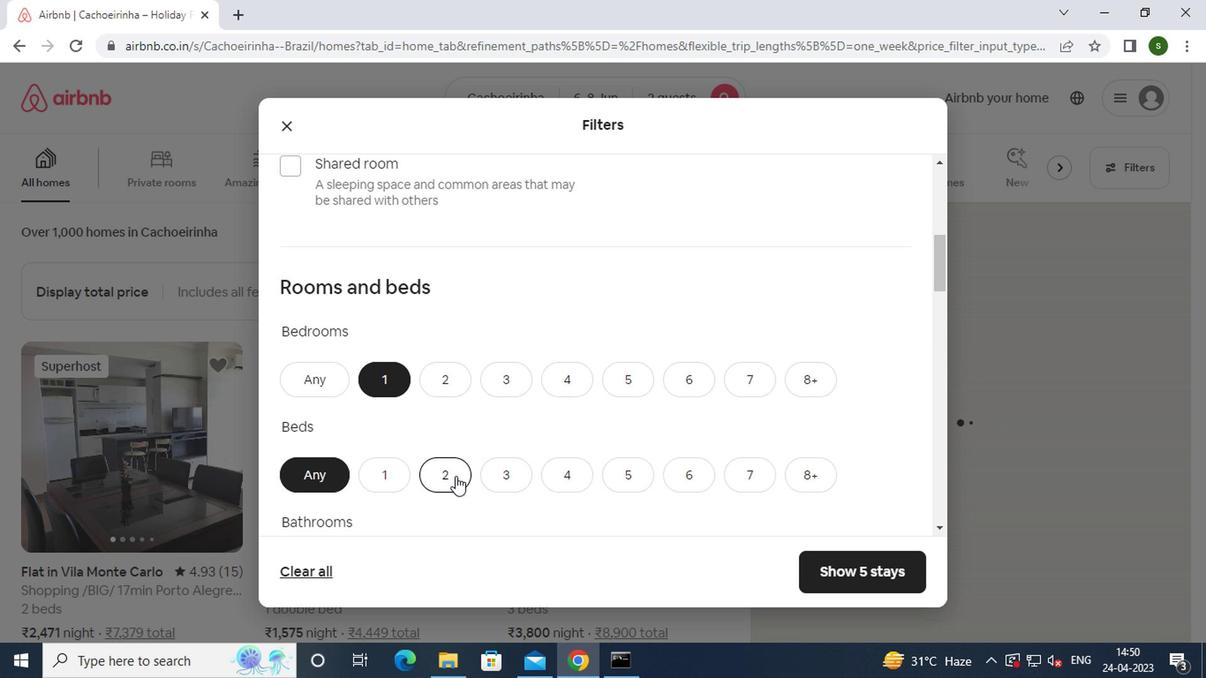 
Action: Mouse moved to (461, 434)
Screenshot: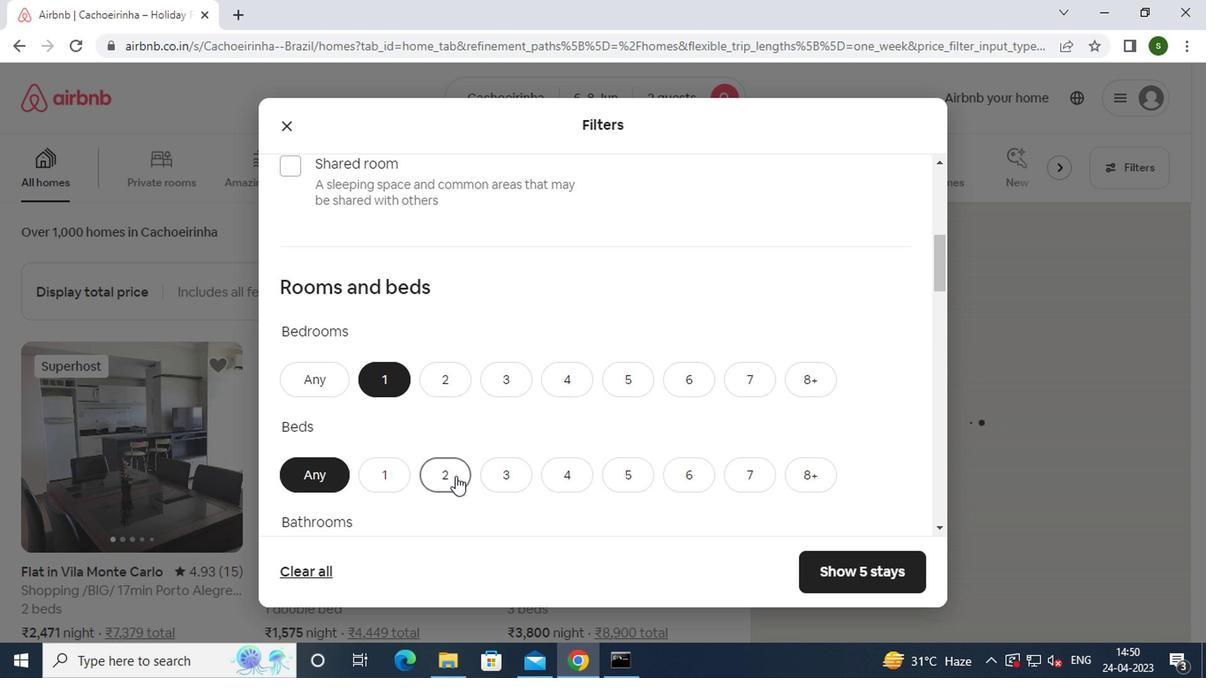 
Action: Mouse scrolled (461, 433) with delta (0, -1)
Screenshot: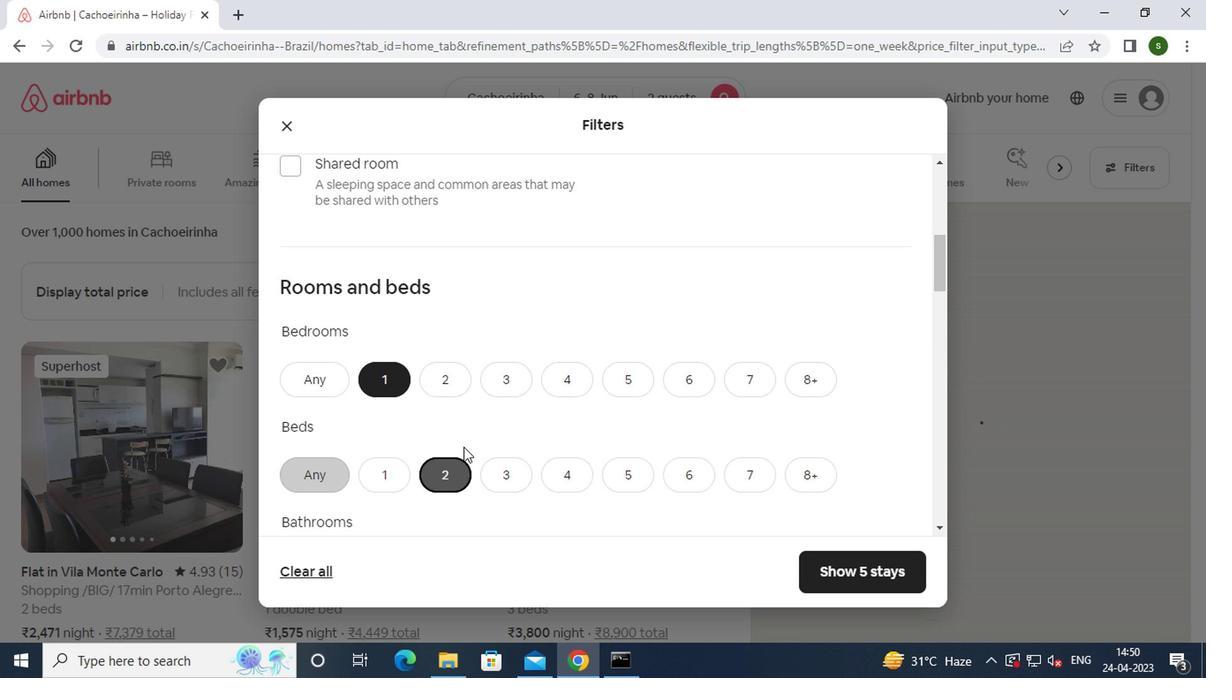 
Action: Mouse scrolled (461, 433) with delta (0, -1)
Screenshot: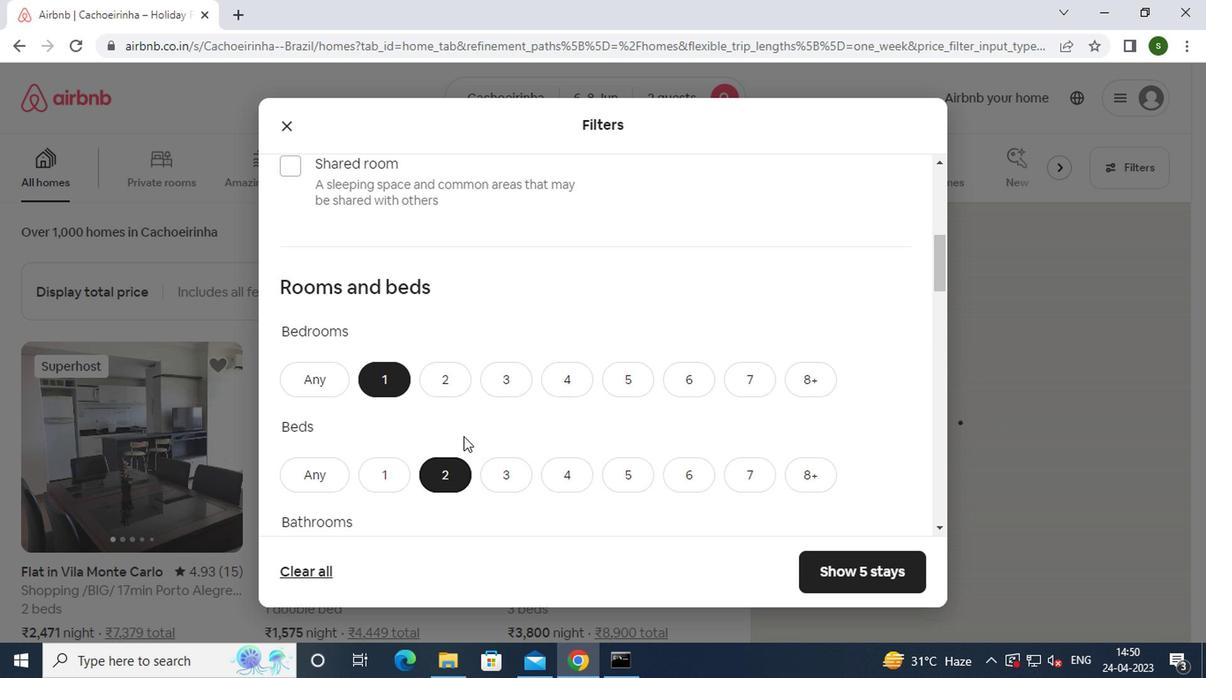 
Action: Mouse moved to (389, 379)
Screenshot: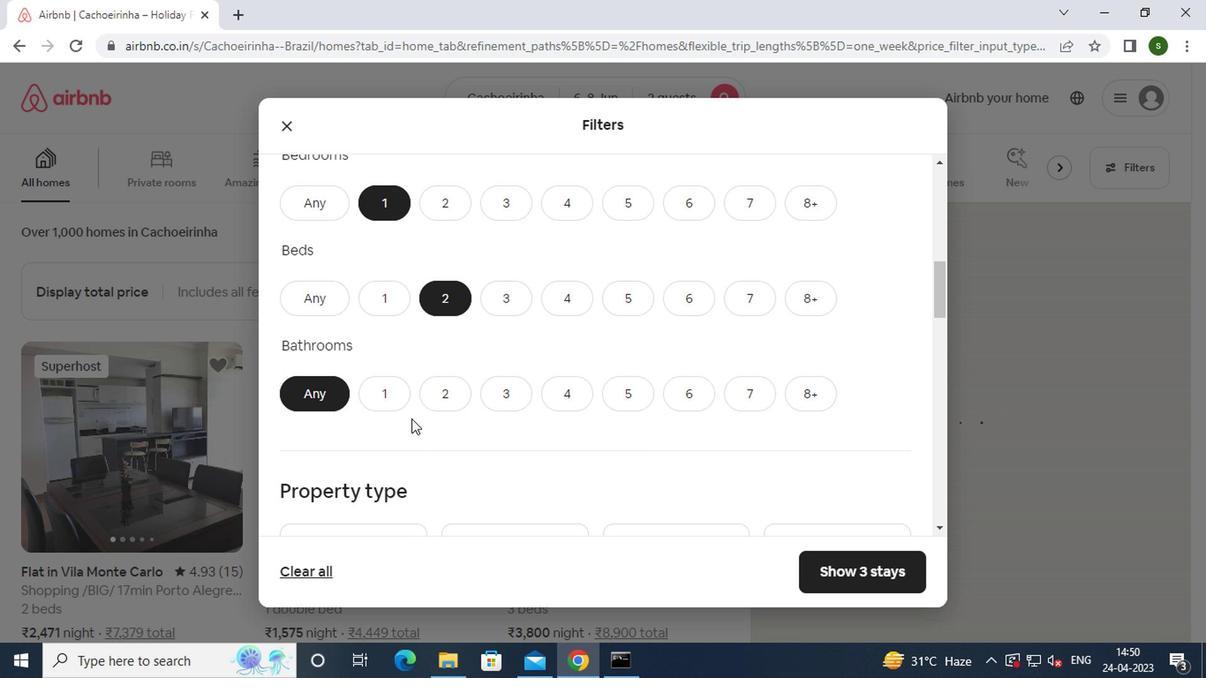 
Action: Mouse pressed left at (389, 379)
Screenshot: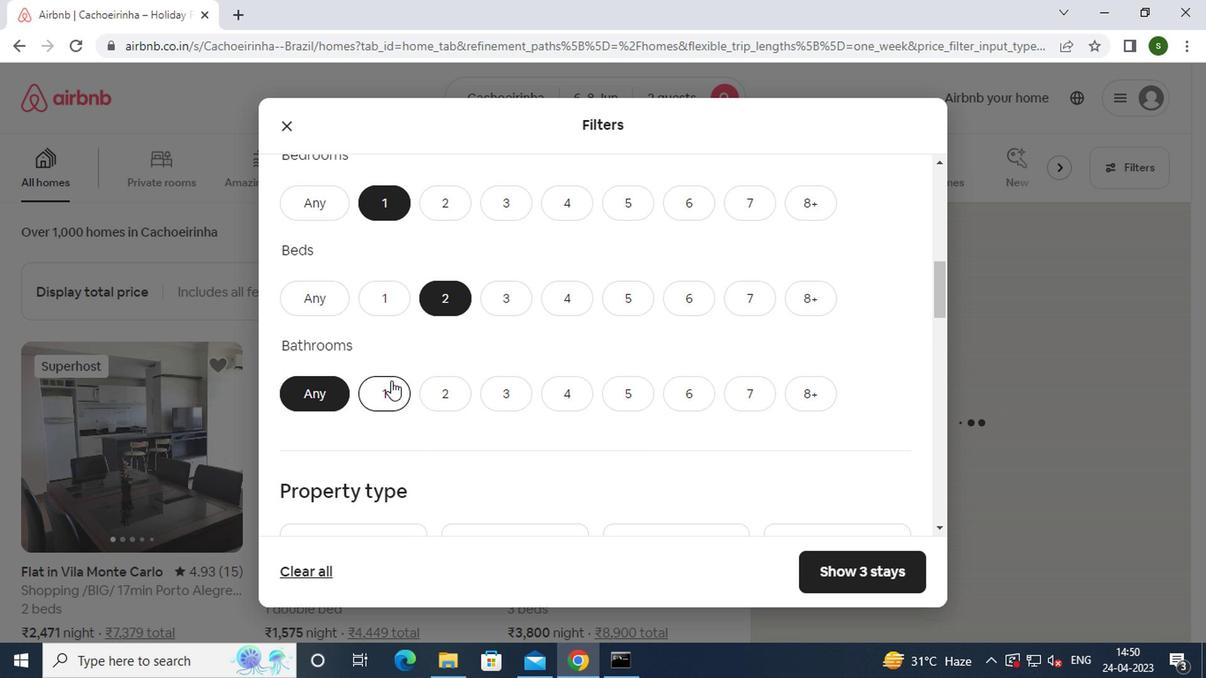 
Action: Mouse moved to (533, 362)
Screenshot: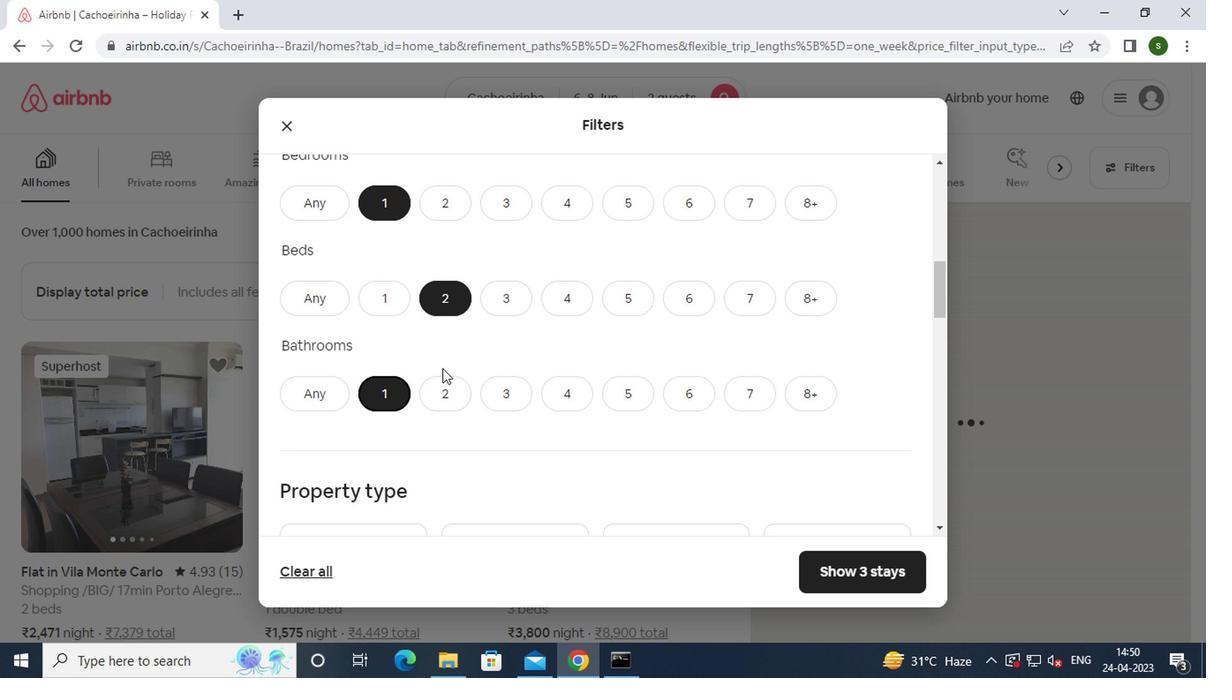 
Action: Mouse scrolled (533, 361) with delta (0, 0)
Screenshot: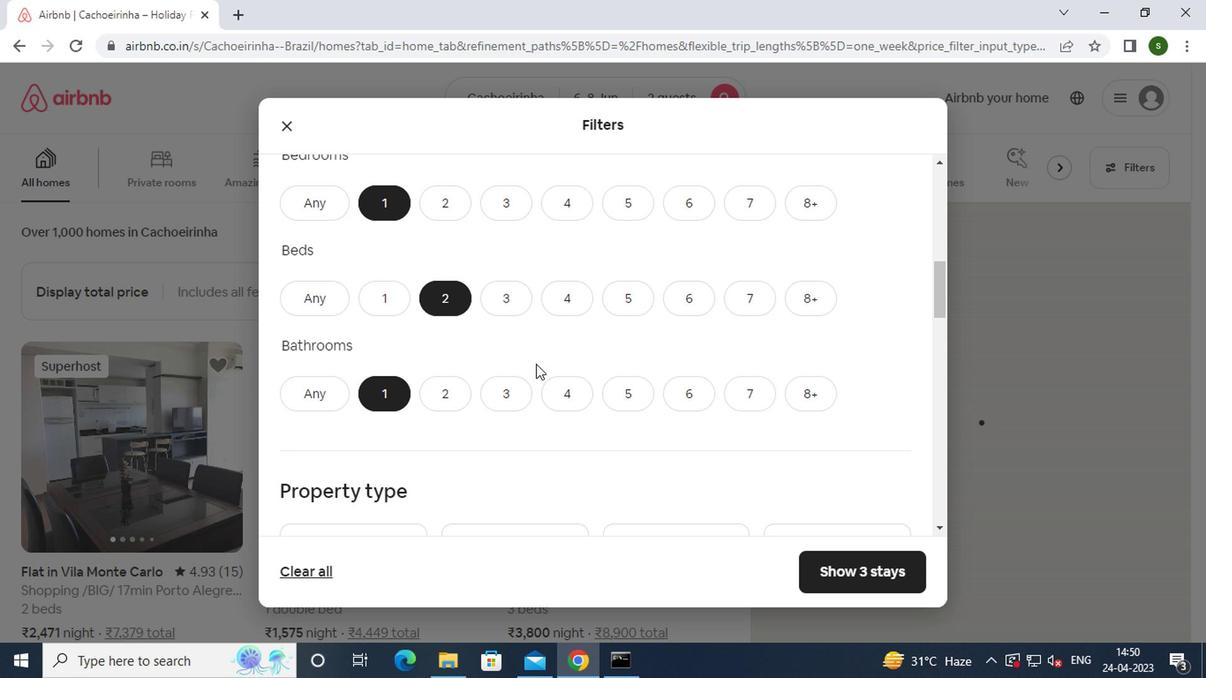 
Action: Mouse scrolled (533, 361) with delta (0, 0)
Screenshot: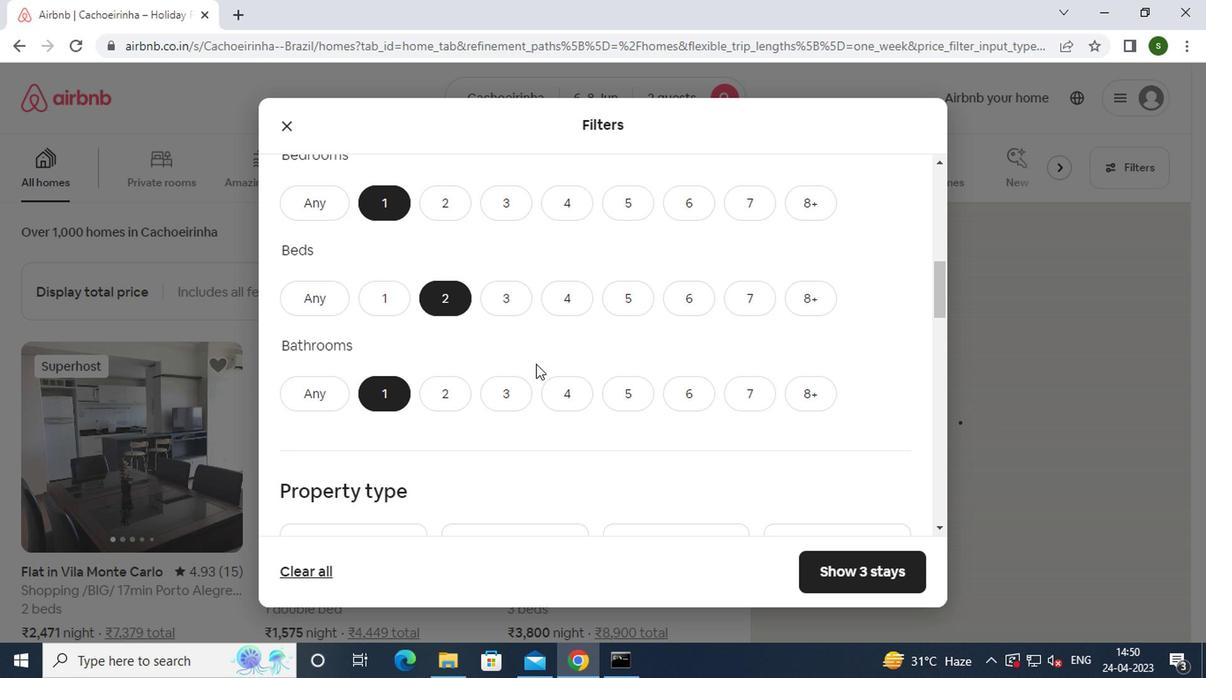 
Action: Mouse moved to (391, 374)
Screenshot: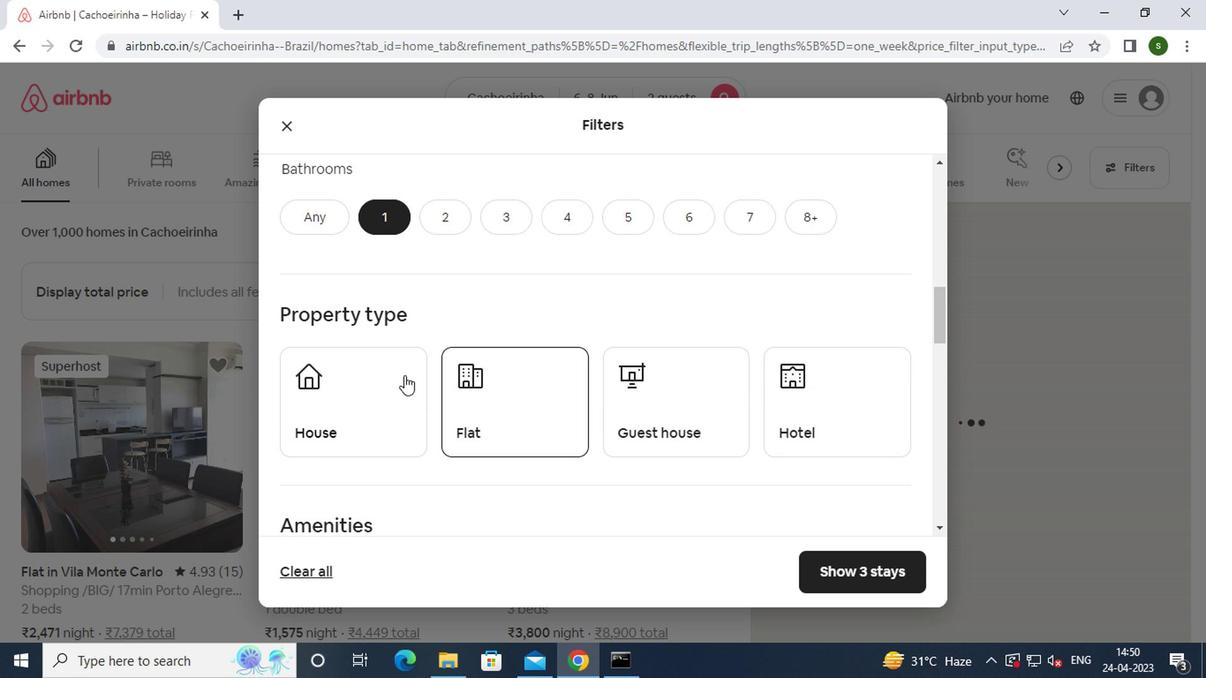 
Action: Mouse pressed left at (391, 374)
Screenshot: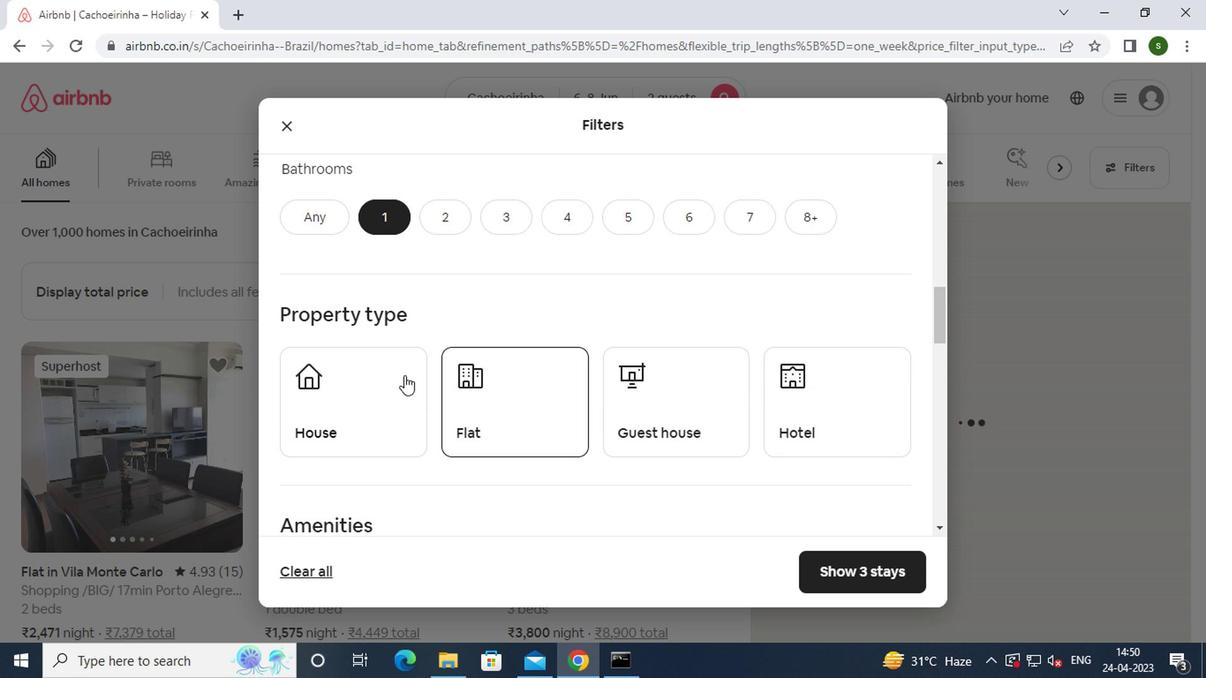 
Action: Mouse moved to (528, 393)
Screenshot: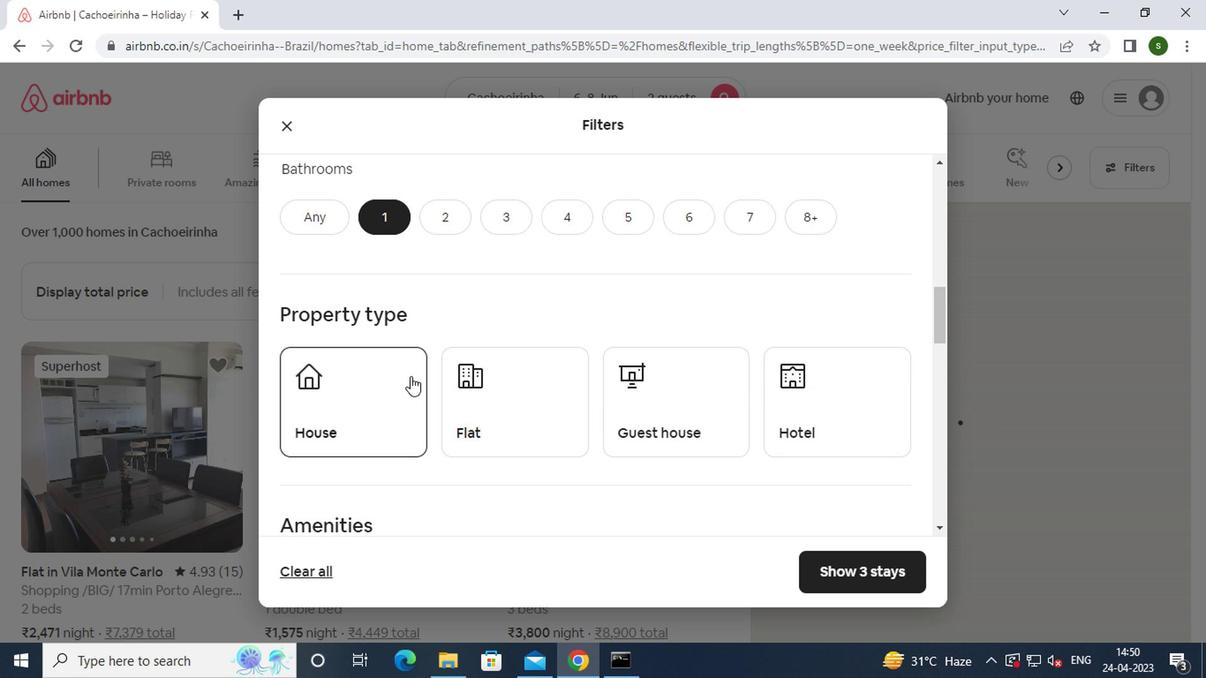 
Action: Mouse pressed left at (528, 393)
Screenshot: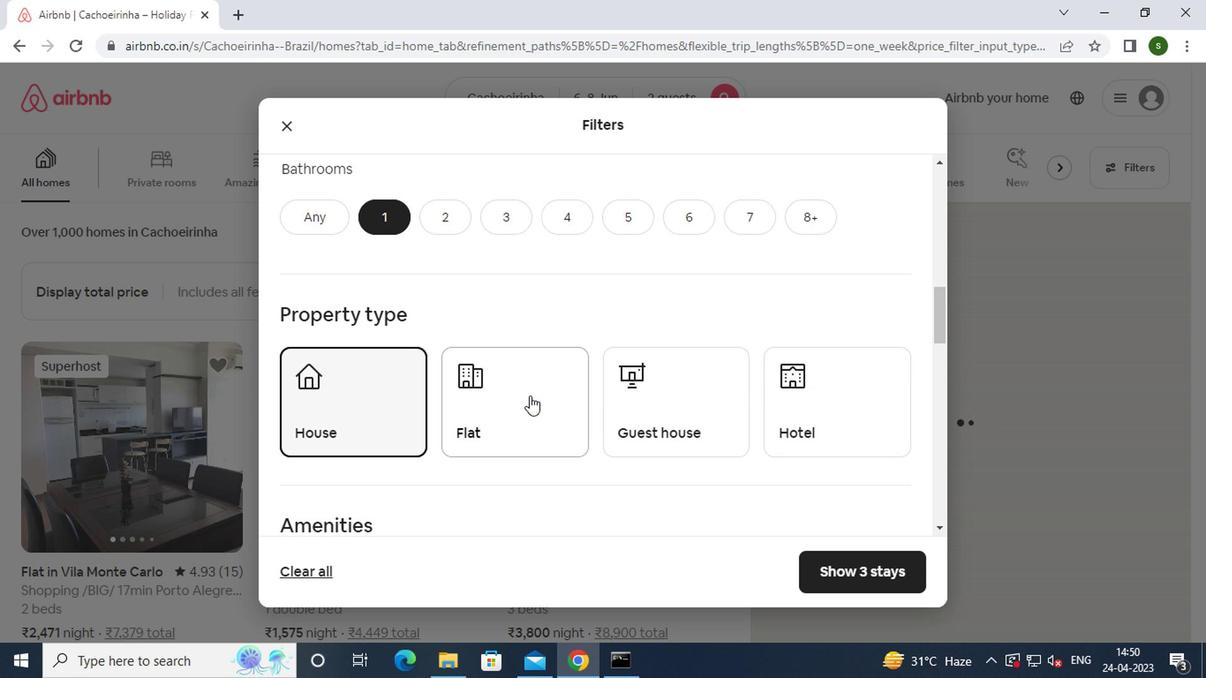 
Action: Mouse moved to (648, 394)
Screenshot: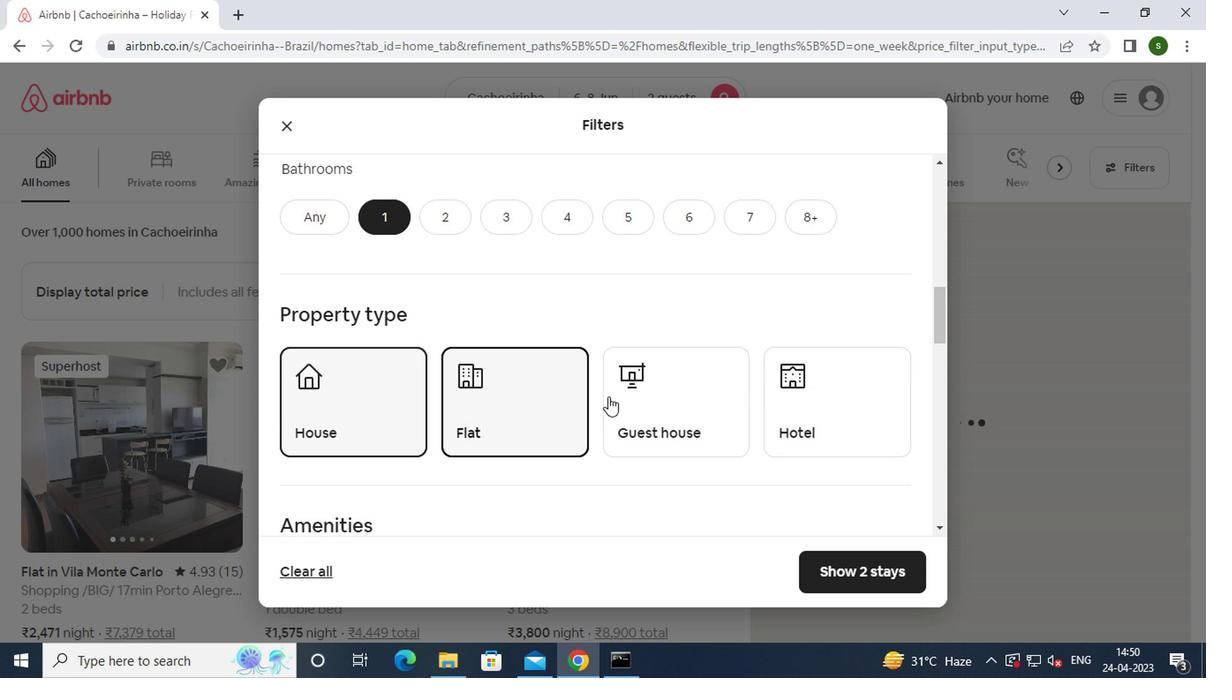 
Action: Mouse pressed left at (648, 394)
Screenshot: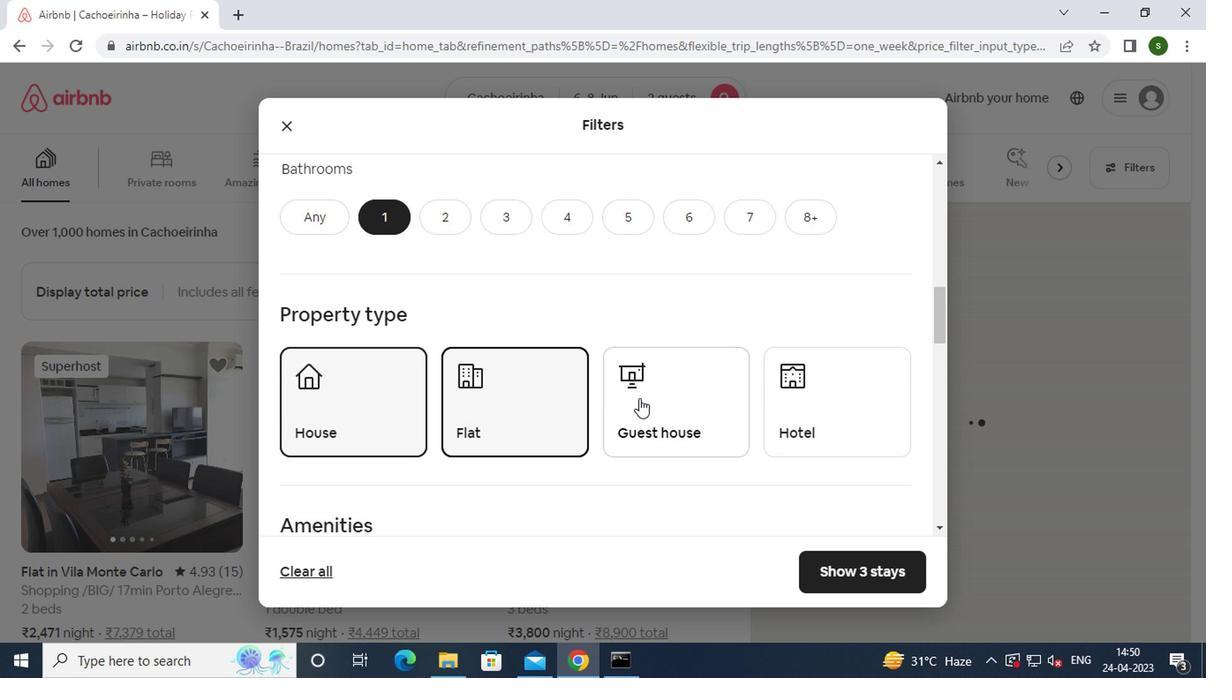 
Action: Mouse moved to (645, 350)
Screenshot: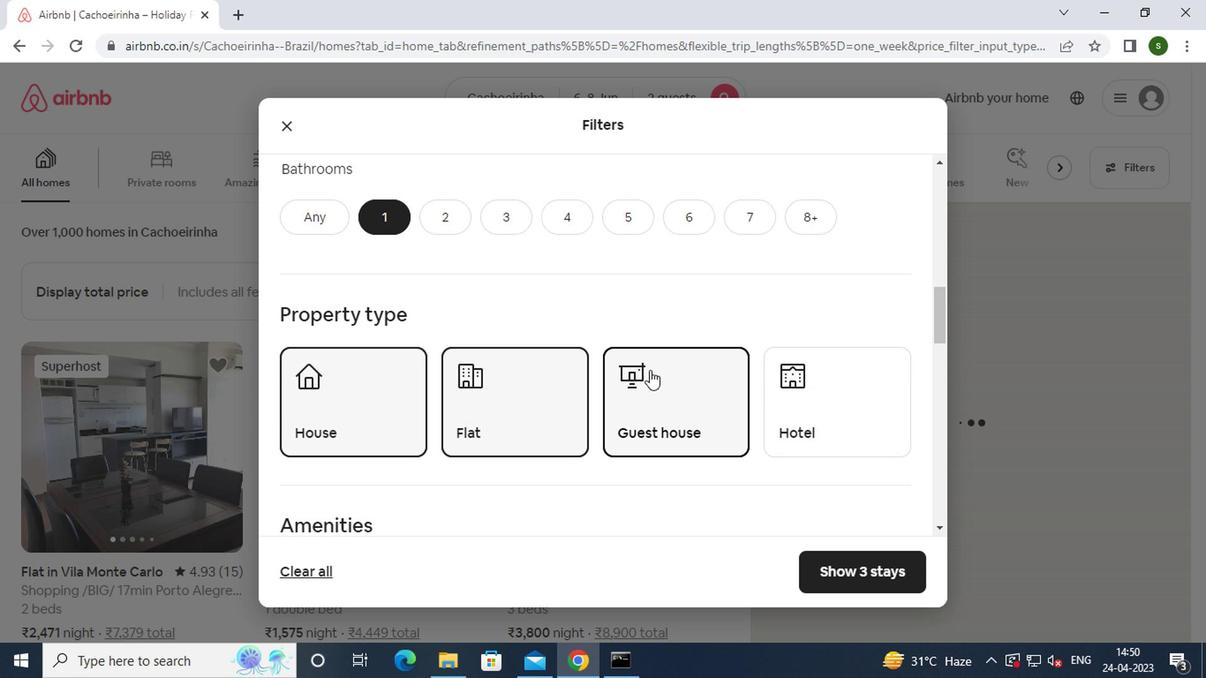 
Action: Mouse scrolled (645, 349) with delta (0, -1)
Screenshot: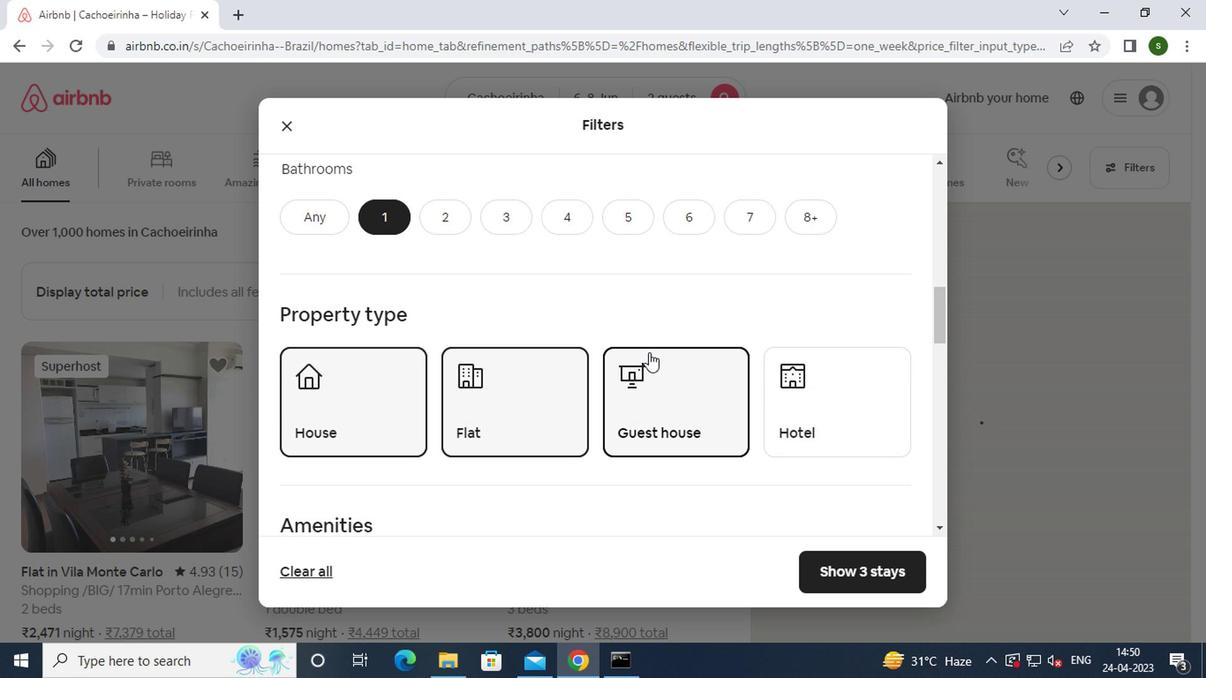 
Action: Mouse scrolled (645, 349) with delta (0, -1)
Screenshot: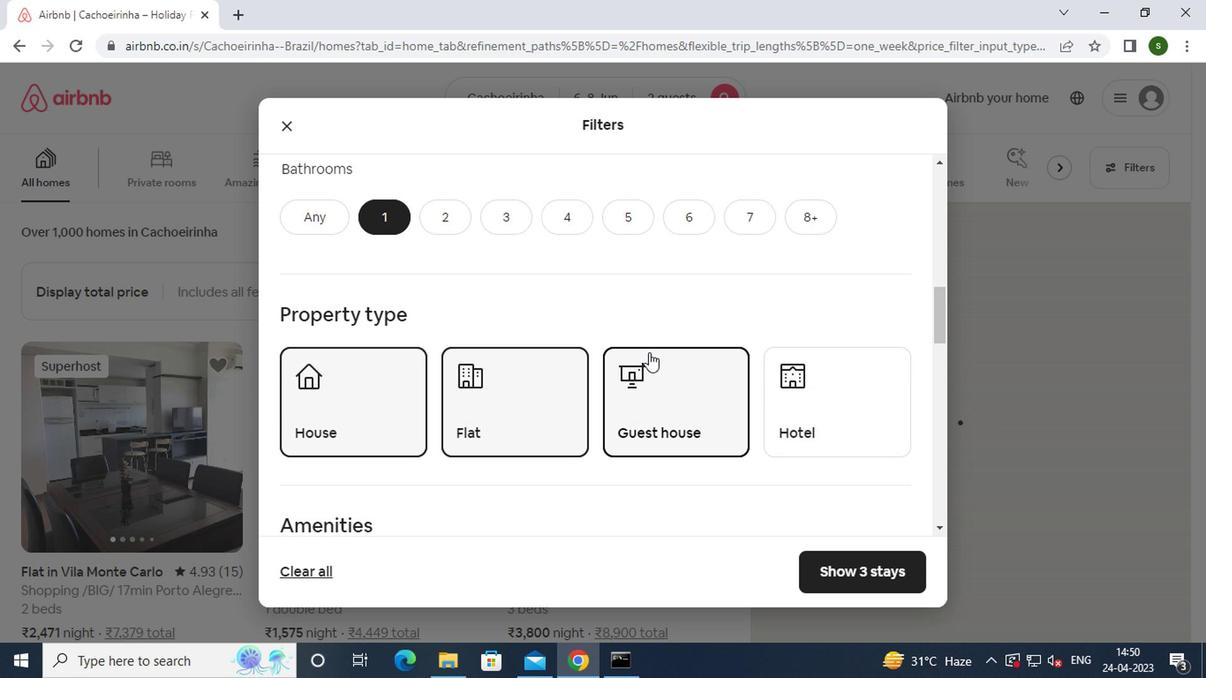 
Action: Mouse moved to (320, 429)
Screenshot: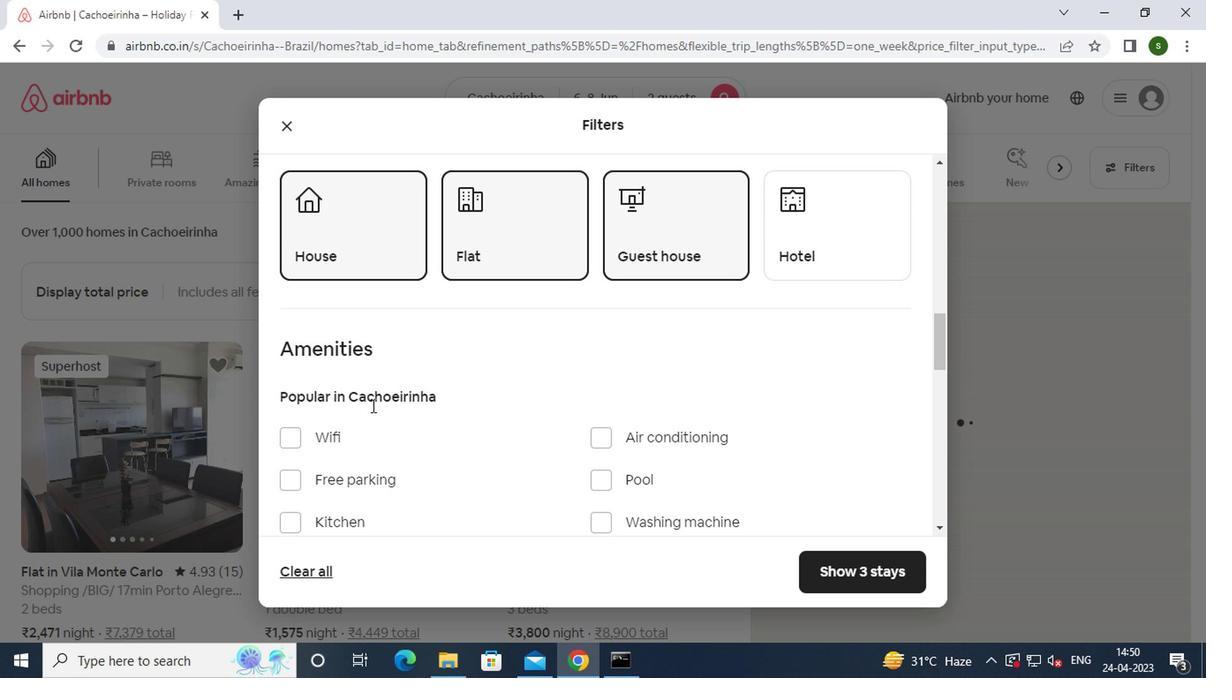 
Action: Mouse pressed left at (320, 429)
Screenshot: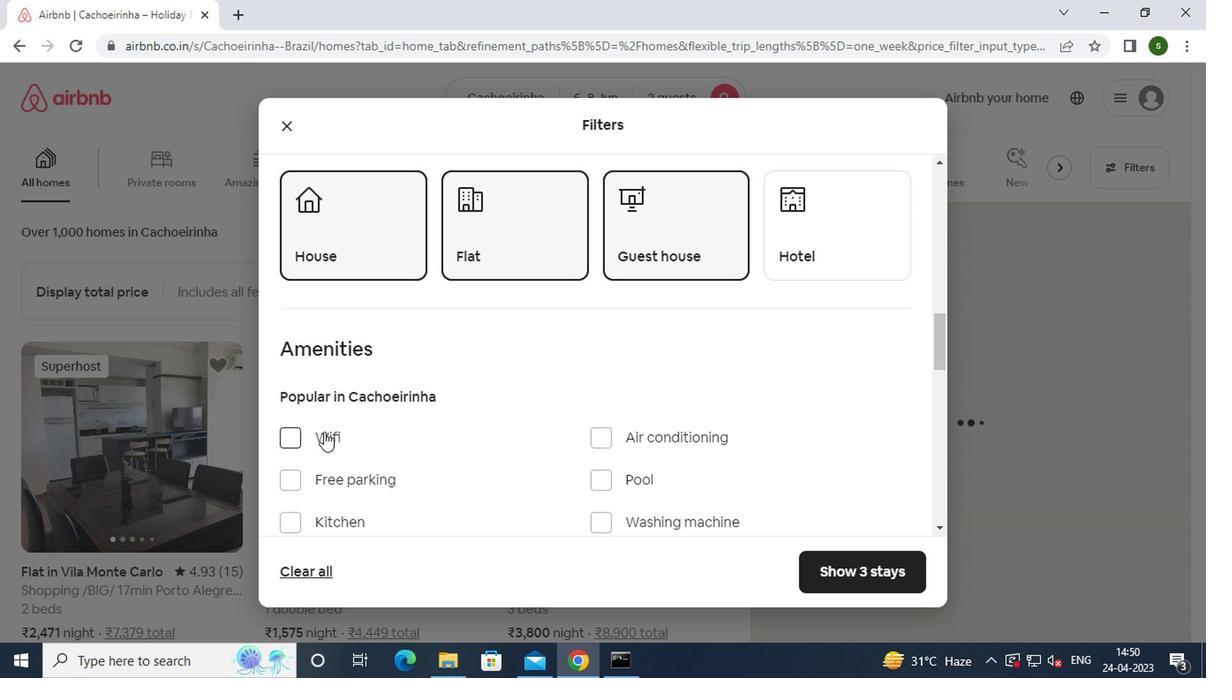 
Action: Mouse moved to (546, 340)
Screenshot: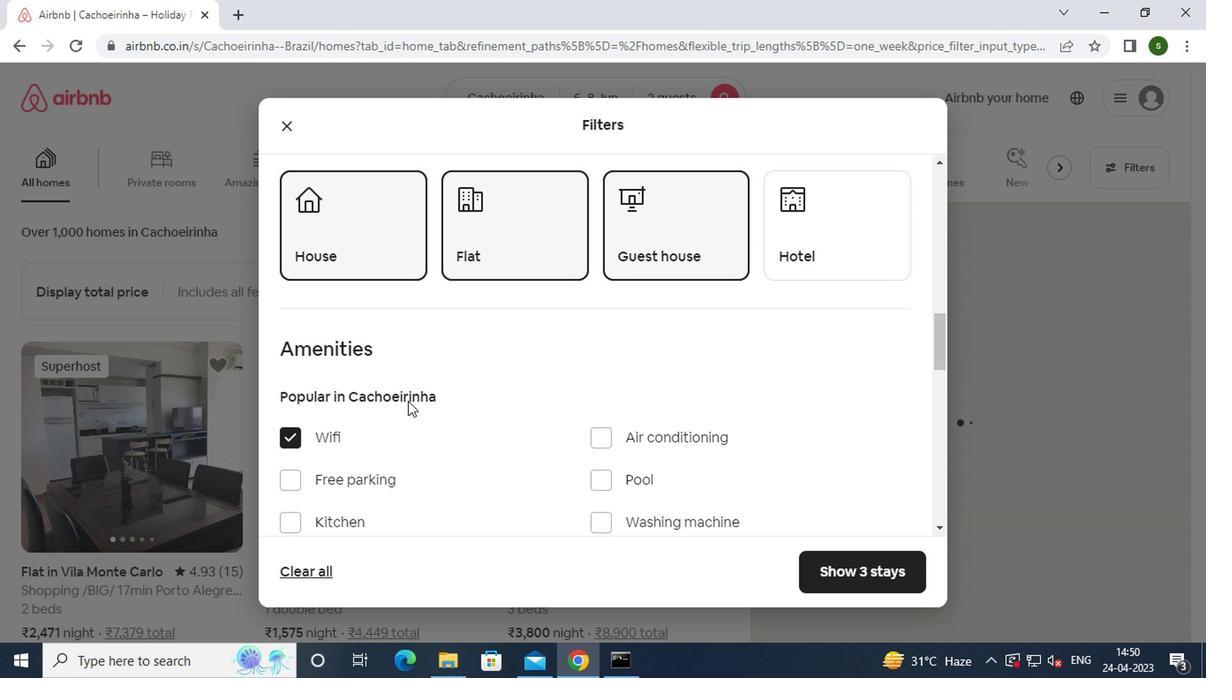 
Action: Mouse scrolled (546, 340) with delta (0, 0)
Screenshot: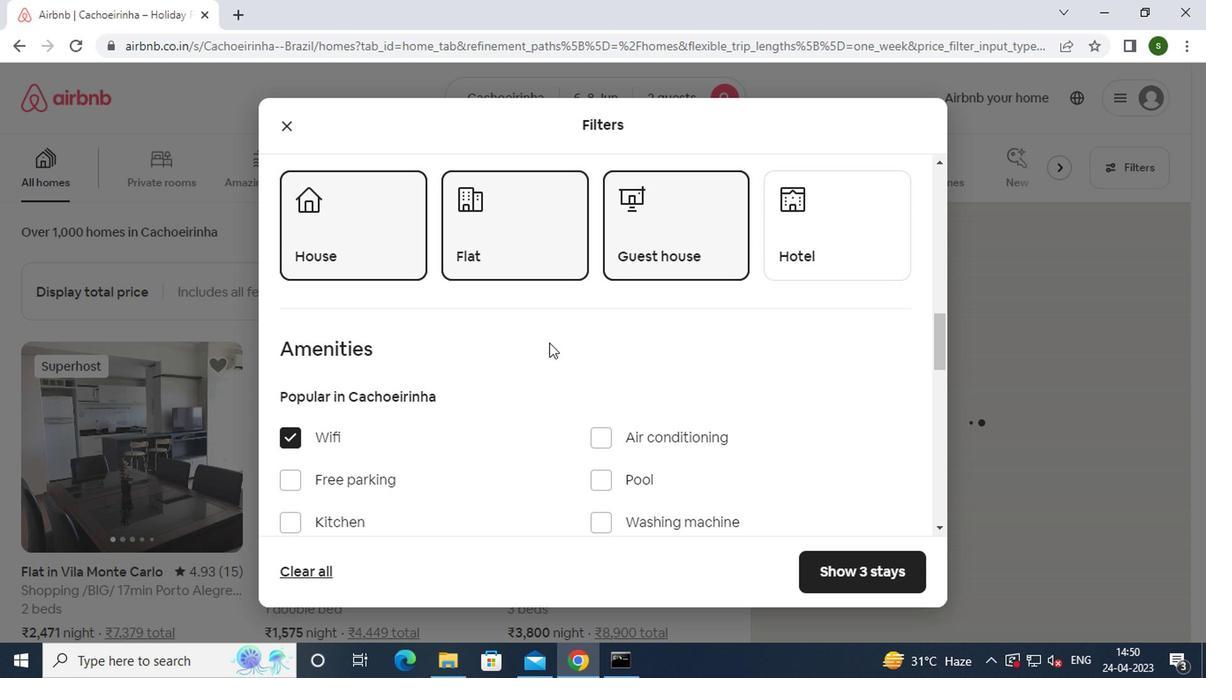 
Action: Mouse scrolled (546, 340) with delta (0, 0)
Screenshot: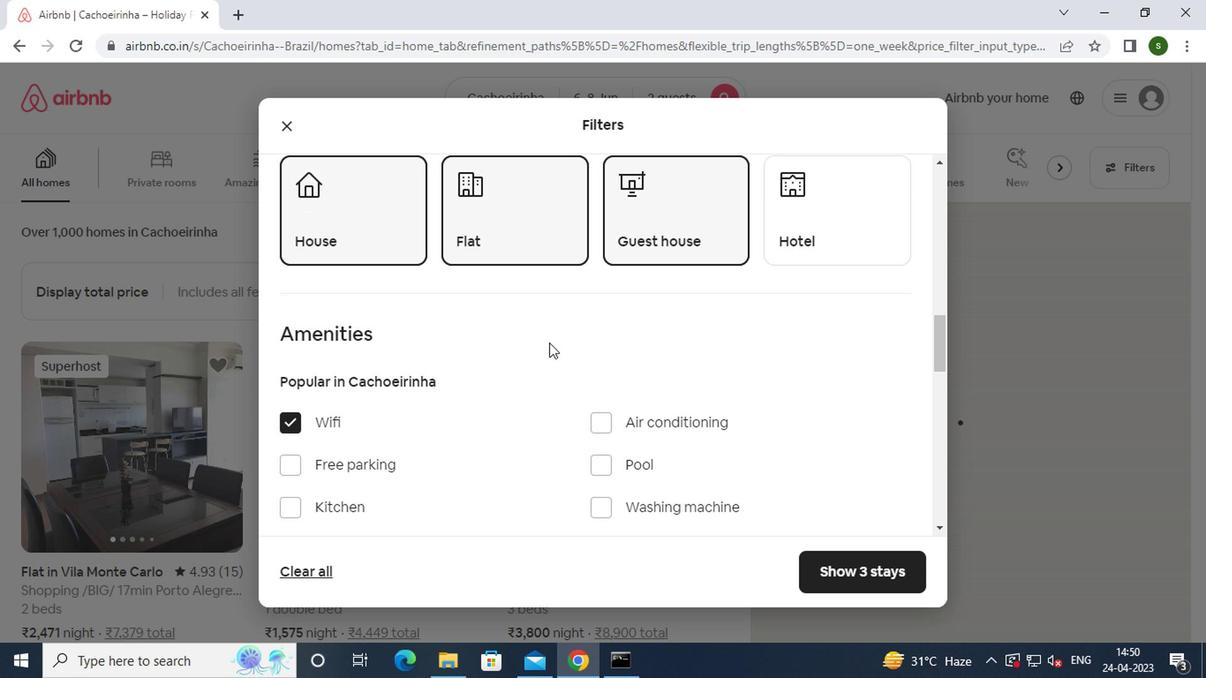 
Action: Mouse scrolled (546, 340) with delta (0, 0)
Screenshot: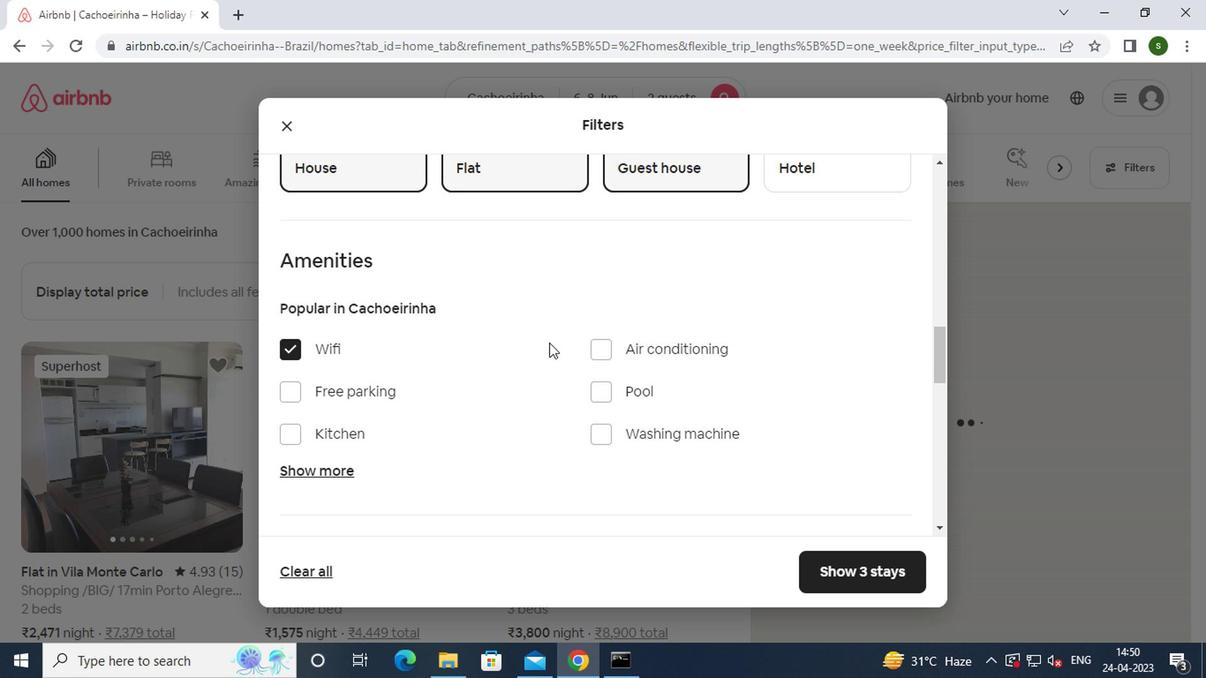 
Action: Mouse scrolled (546, 340) with delta (0, 0)
Screenshot: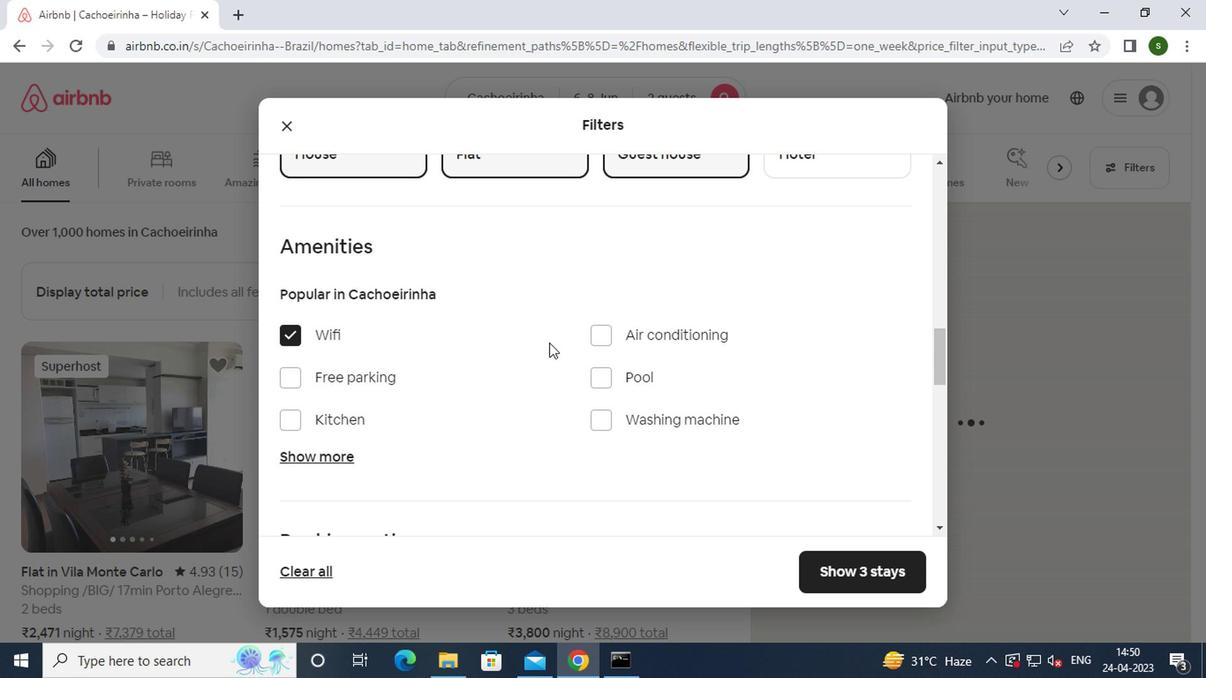 
Action: Mouse scrolled (546, 340) with delta (0, 0)
Screenshot: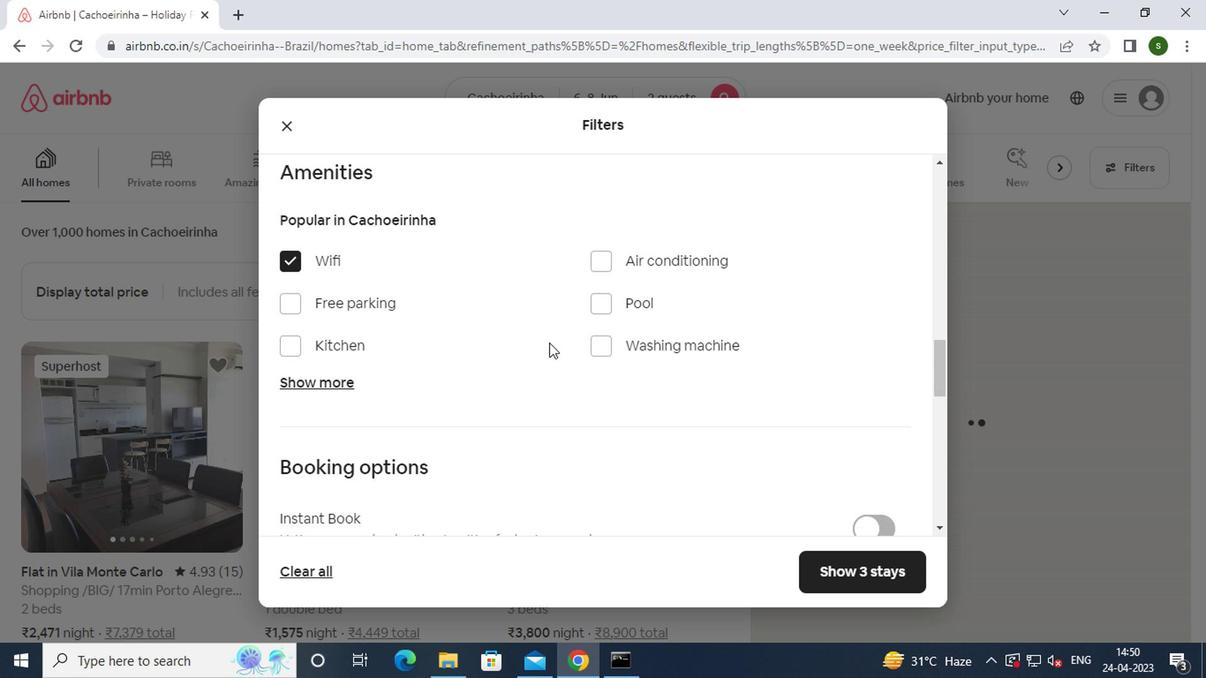 
Action: Mouse moved to (854, 323)
Screenshot: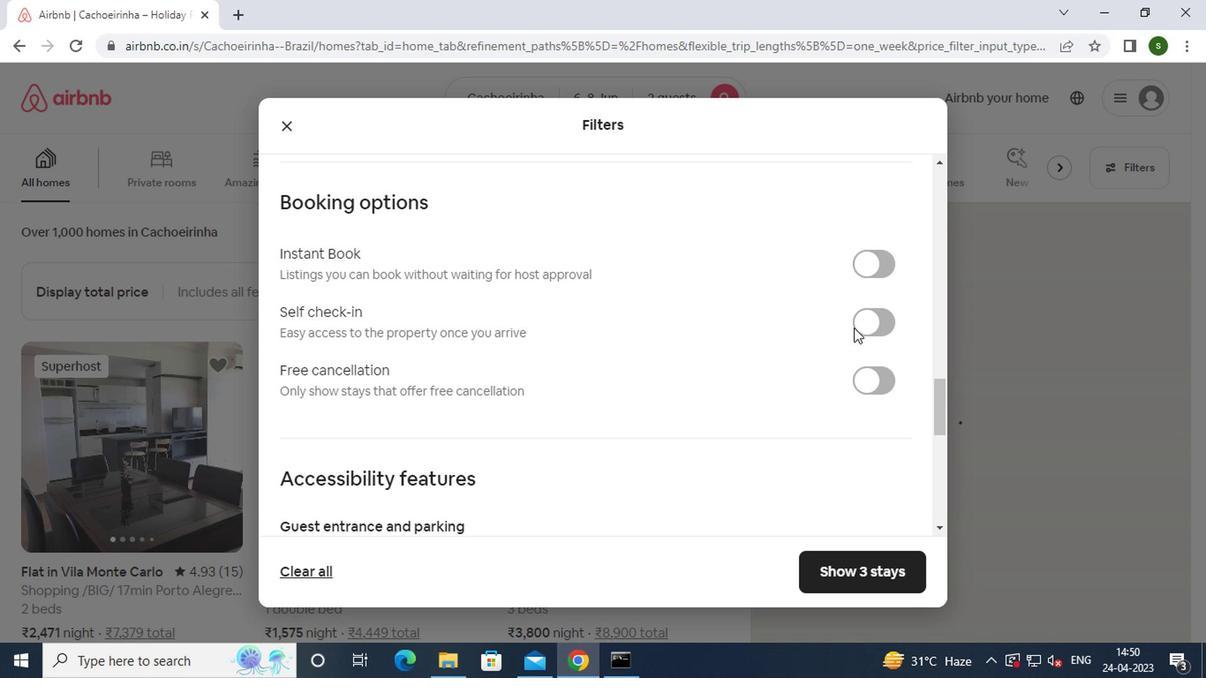 
Action: Mouse pressed left at (854, 323)
Screenshot: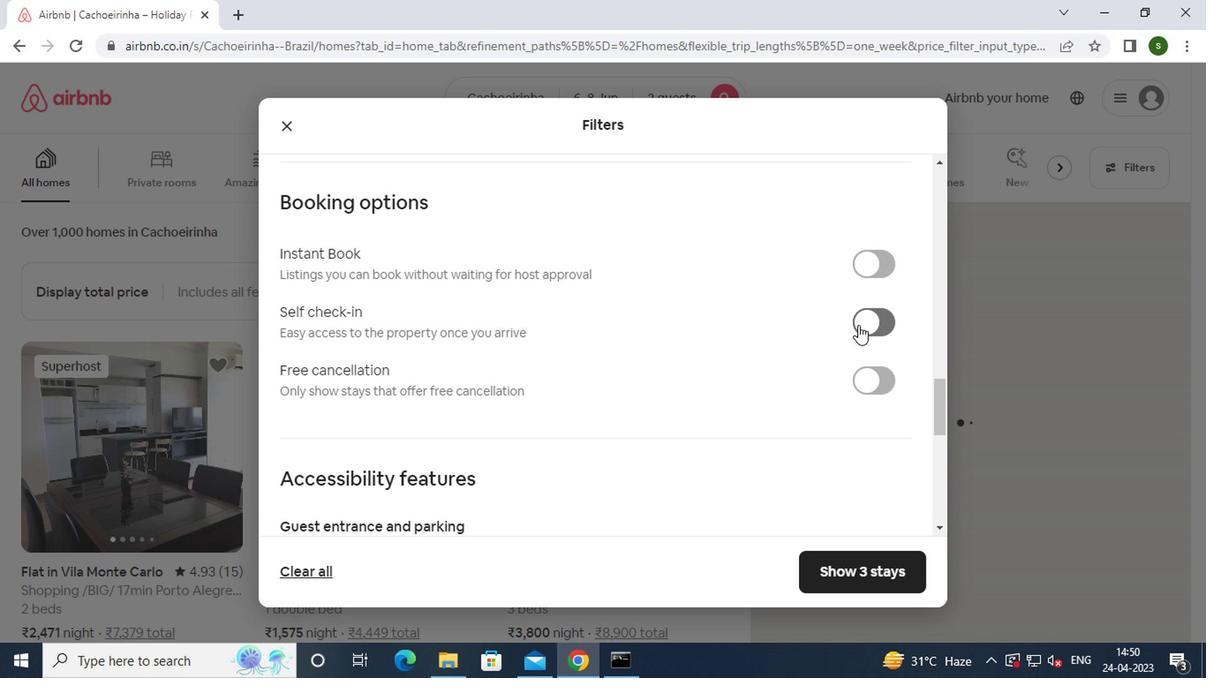 
Action: Mouse moved to (720, 346)
Screenshot: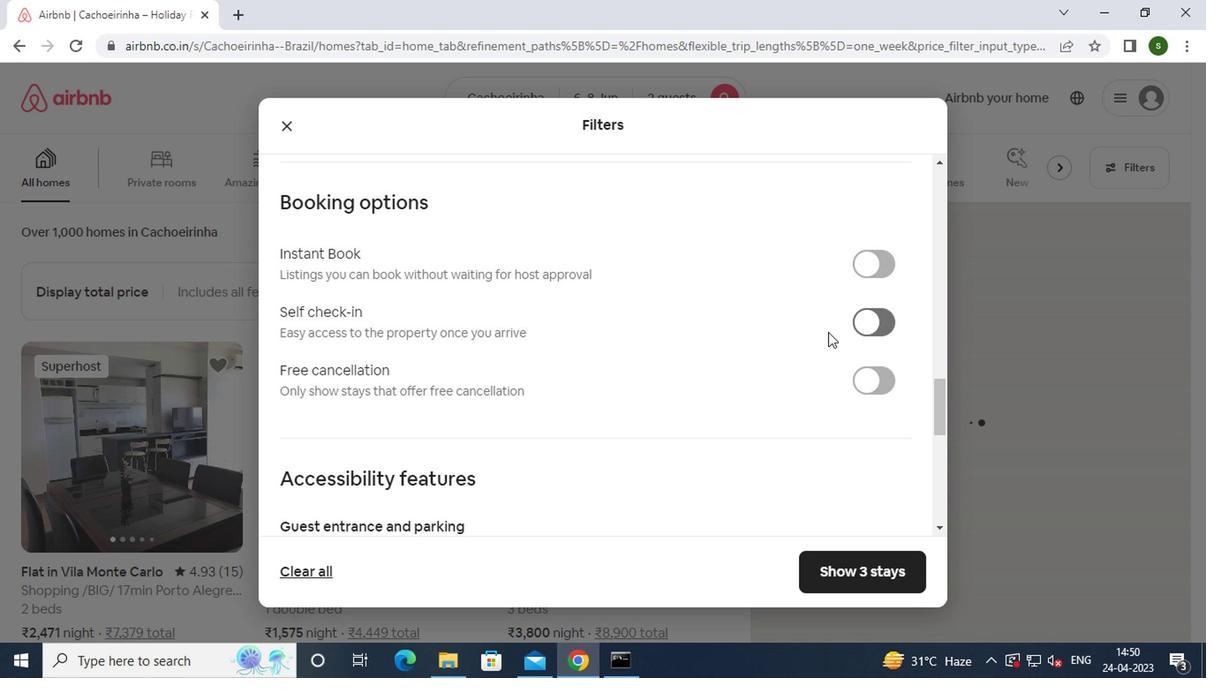 
Action: Mouse scrolled (720, 345) with delta (0, -1)
Screenshot: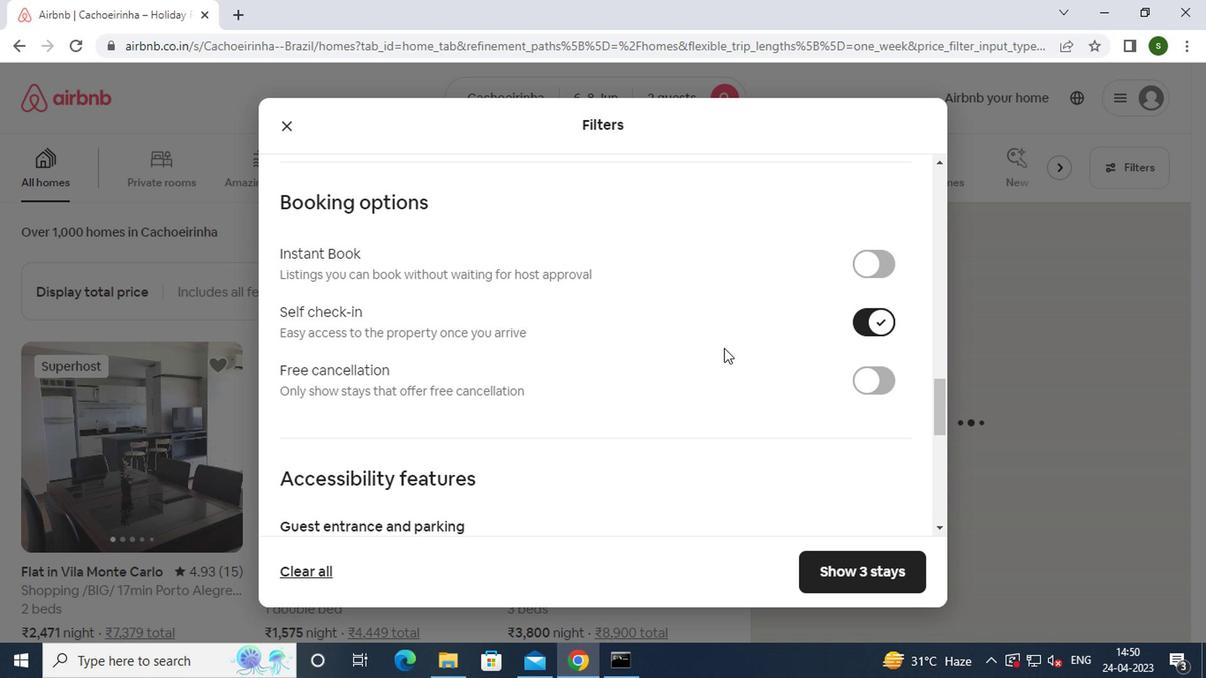 
Action: Mouse scrolled (720, 345) with delta (0, -1)
Screenshot: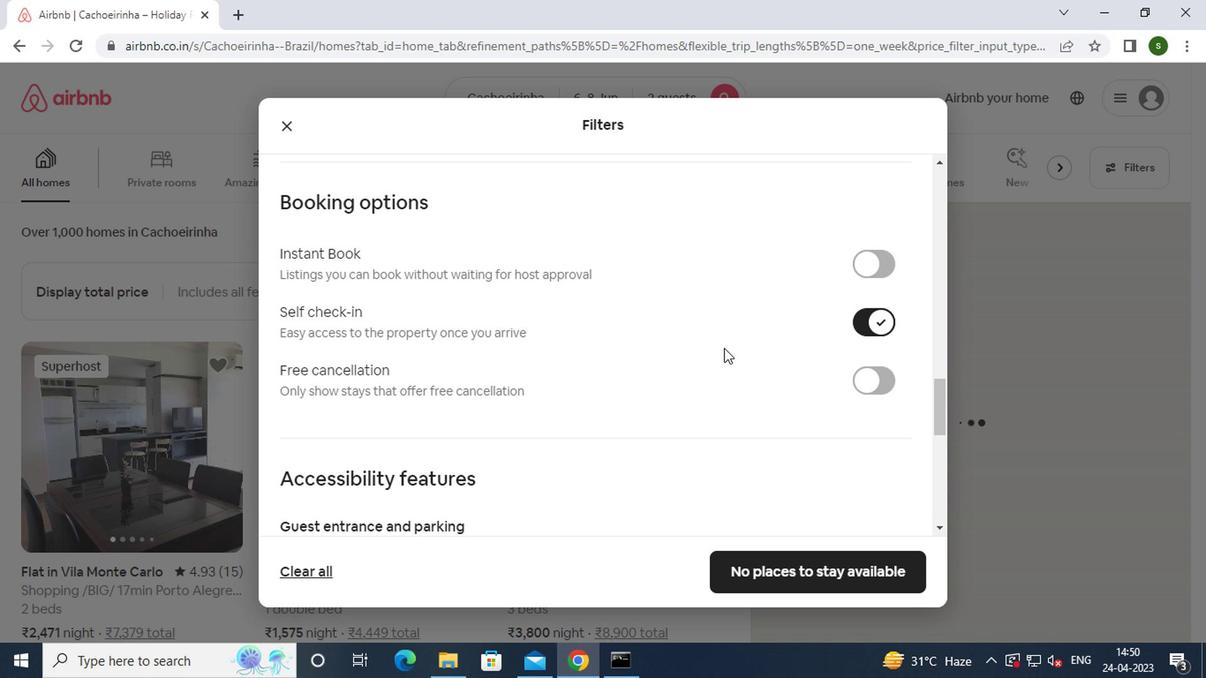 
Action: Mouse scrolled (720, 345) with delta (0, -1)
Screenshot: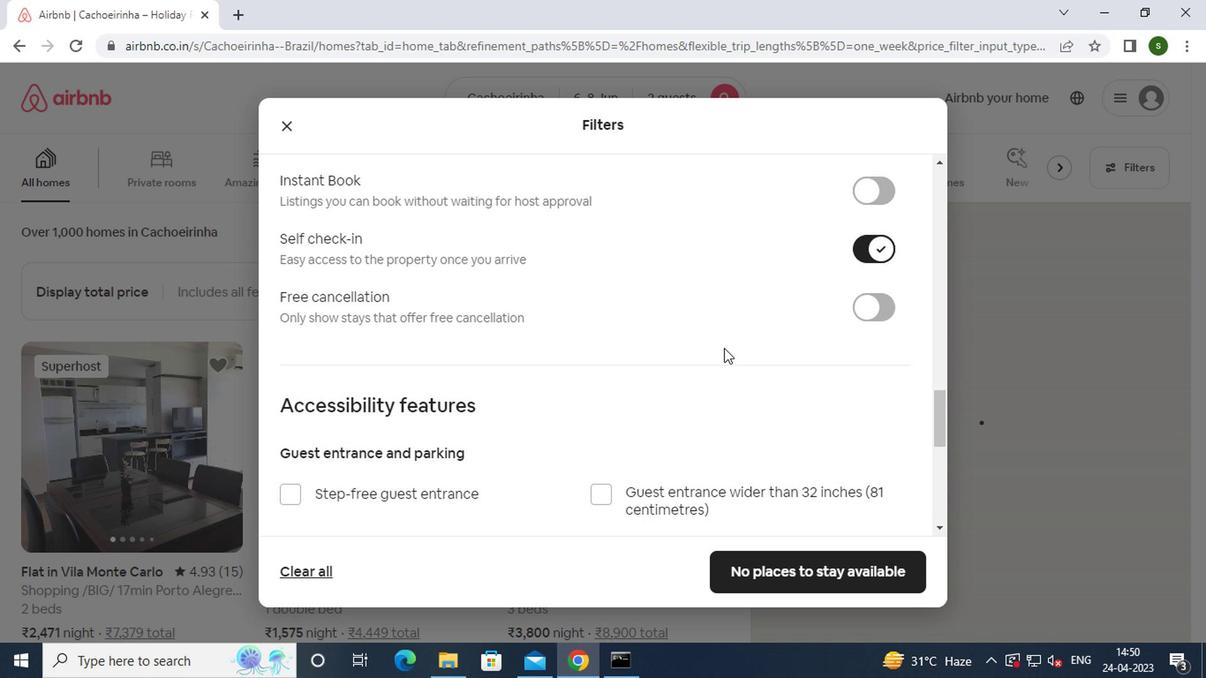 
Action: Mouse scrolled (720, 345) with delta (0, -1)
Screenshot: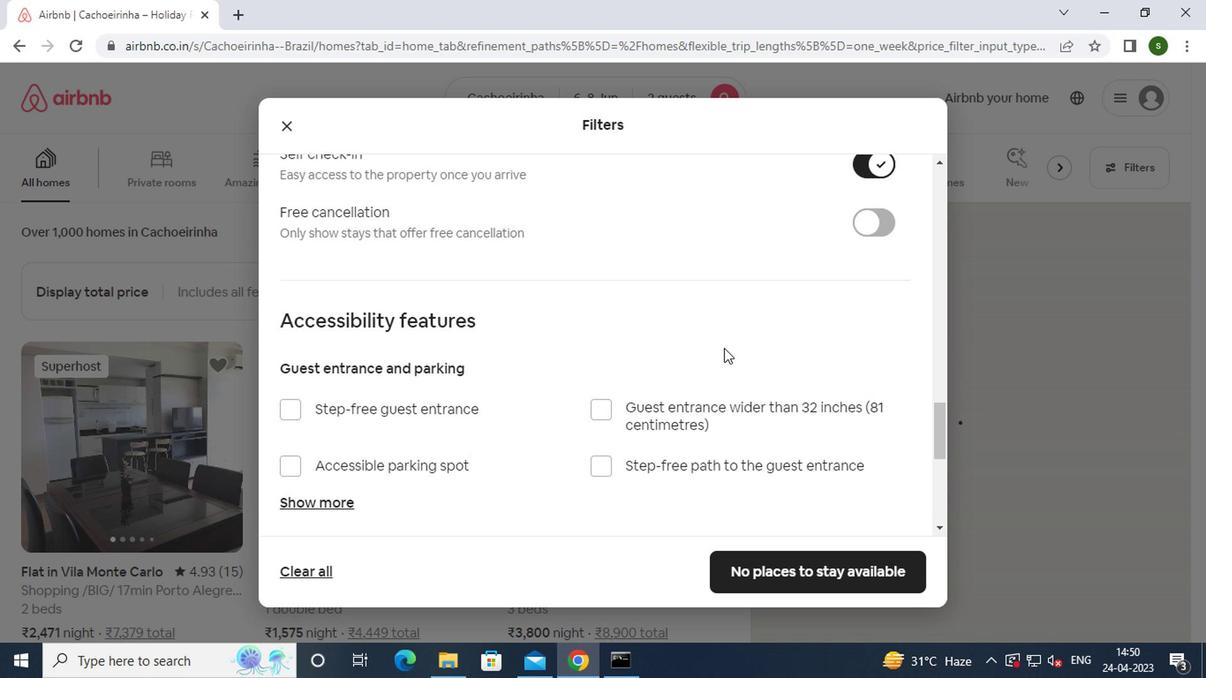 
Action: Mouse scrolled (720, 345) with delta (0, -1)
Screenshot: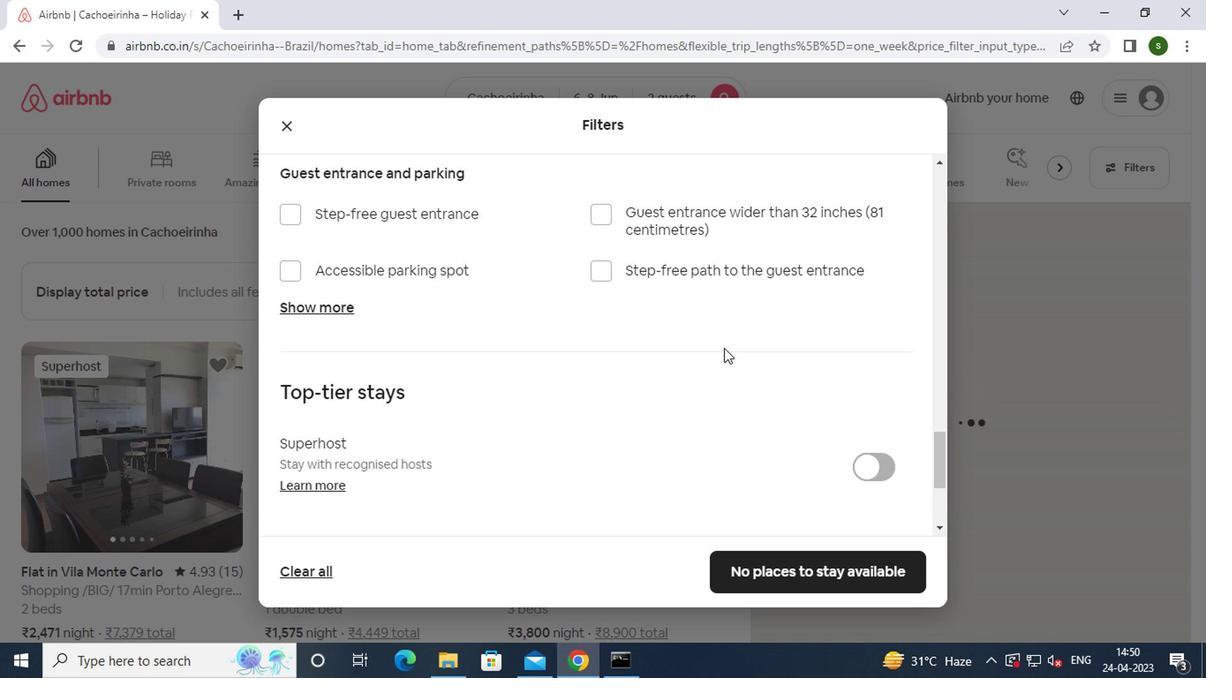 
Action: Mouse scrolled (720, 345) with delta (0, -1)
Screenshot: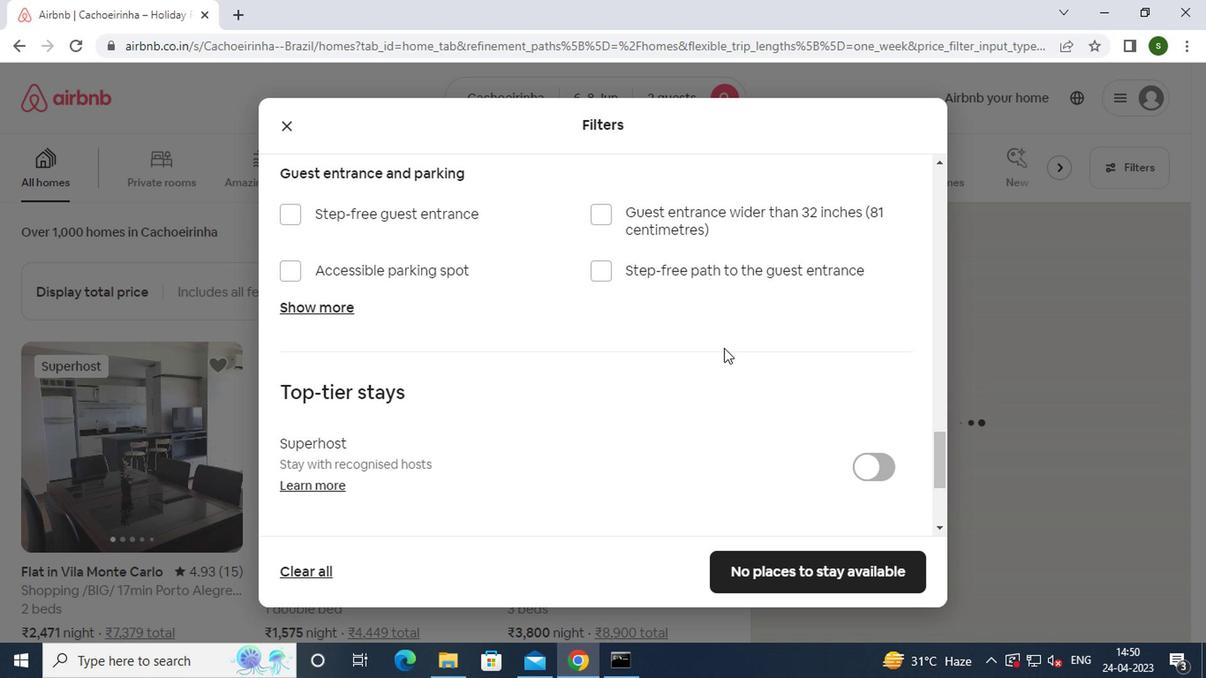 
Action: Mouse scrolled (720, 345) with delta (0, -1)
Screenshot: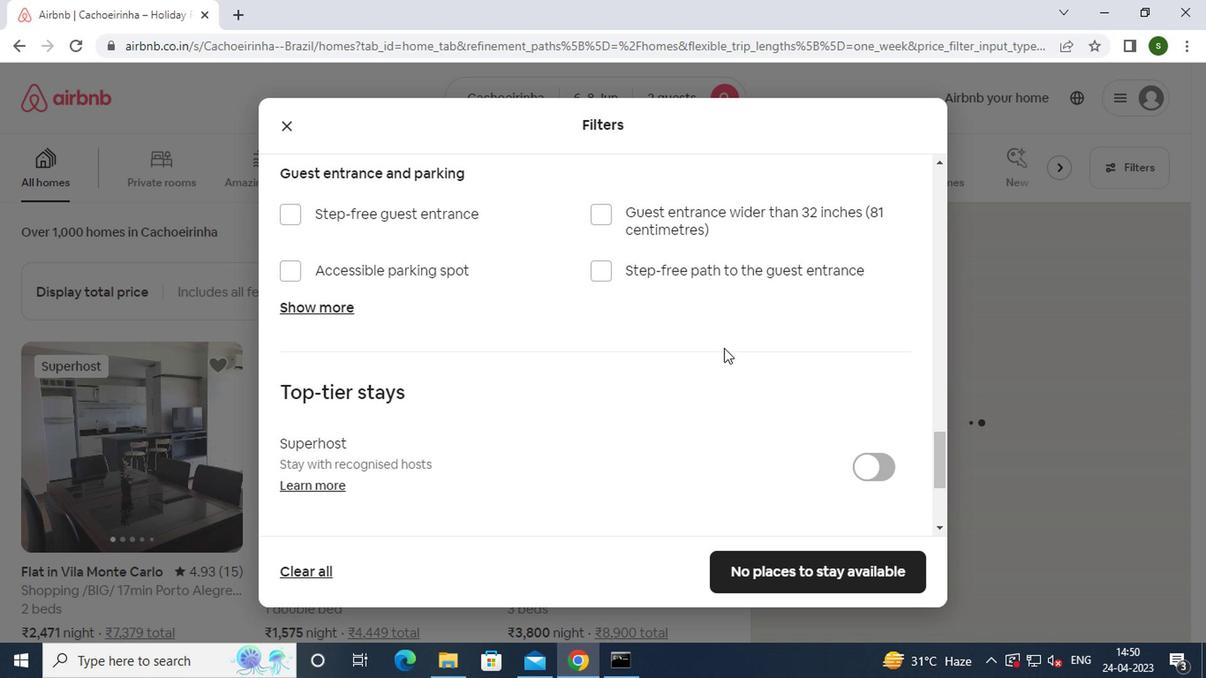
Action: Mouse scrolled (720, 345) with delta (0, -1)
Screenshot: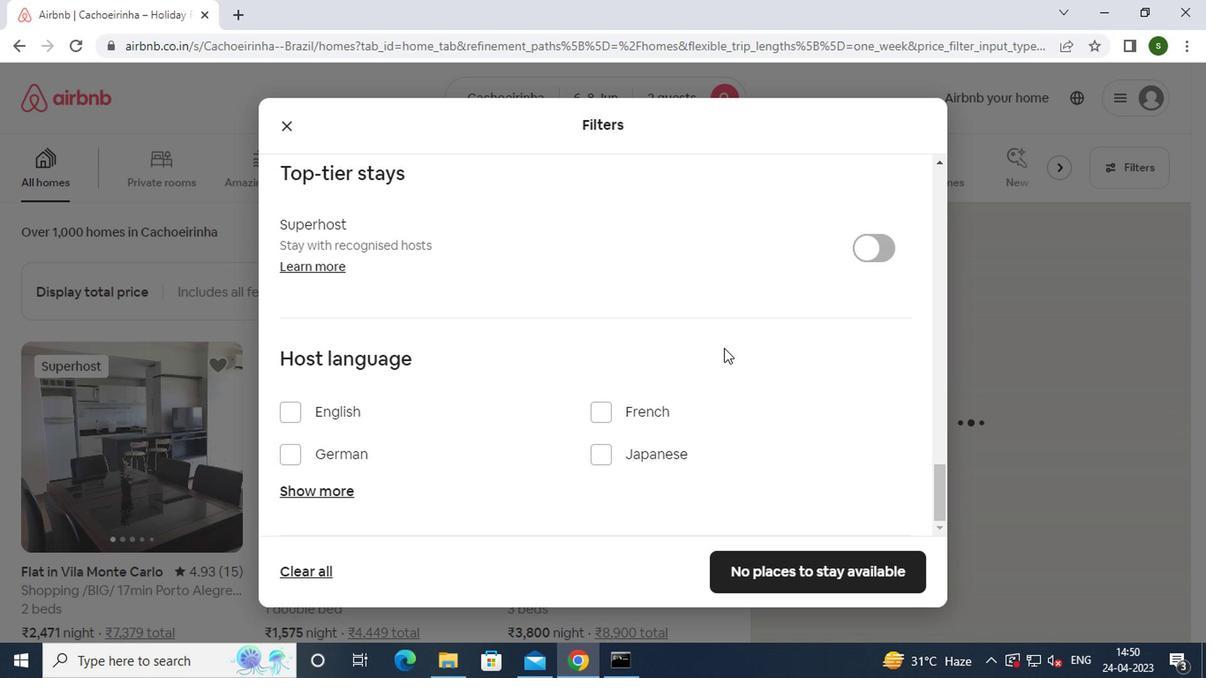 
Action: Mouse scrolled (720, 345) with delta (0, -1)
Screenshot: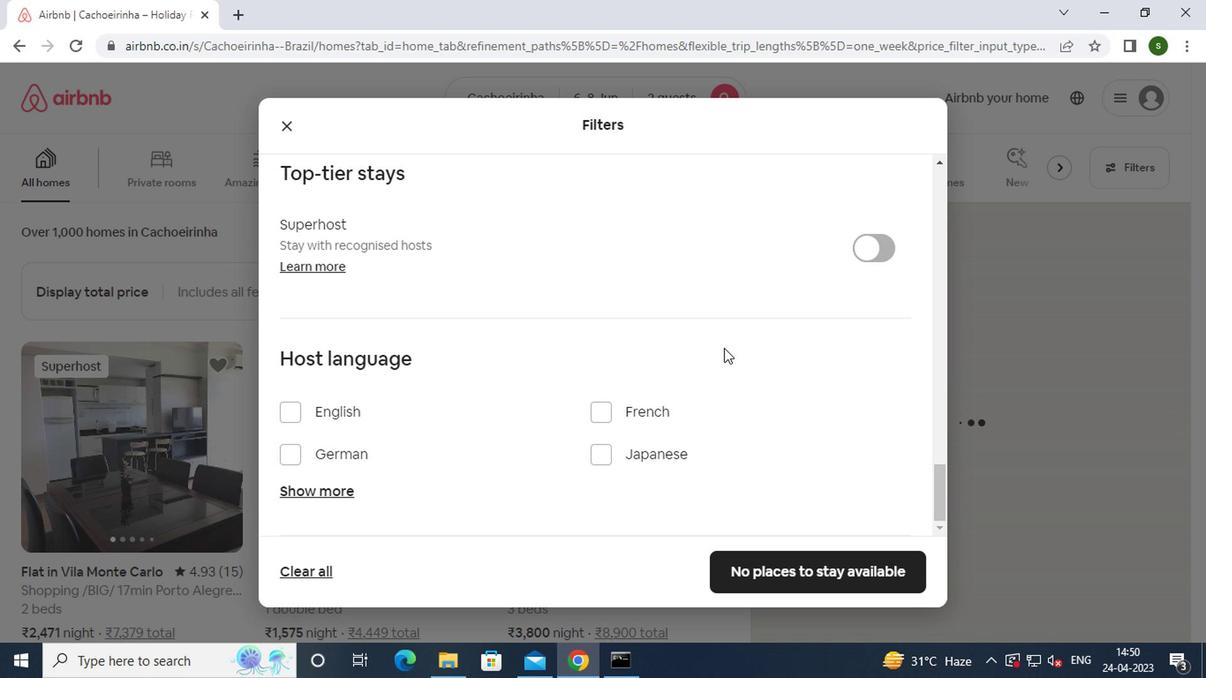 
Action: Mouse scrolled (720, 345) with delta (0, -1)
Screenshot: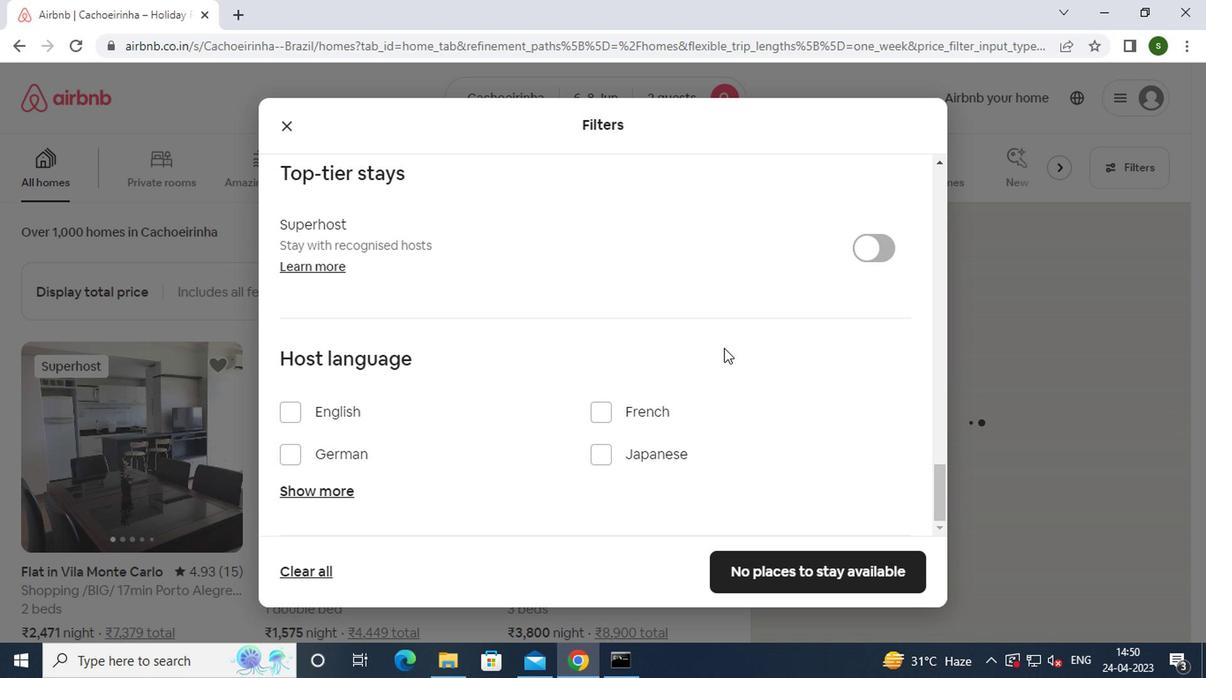 
Action: Mouse moved to (822, 571)
Screenshot: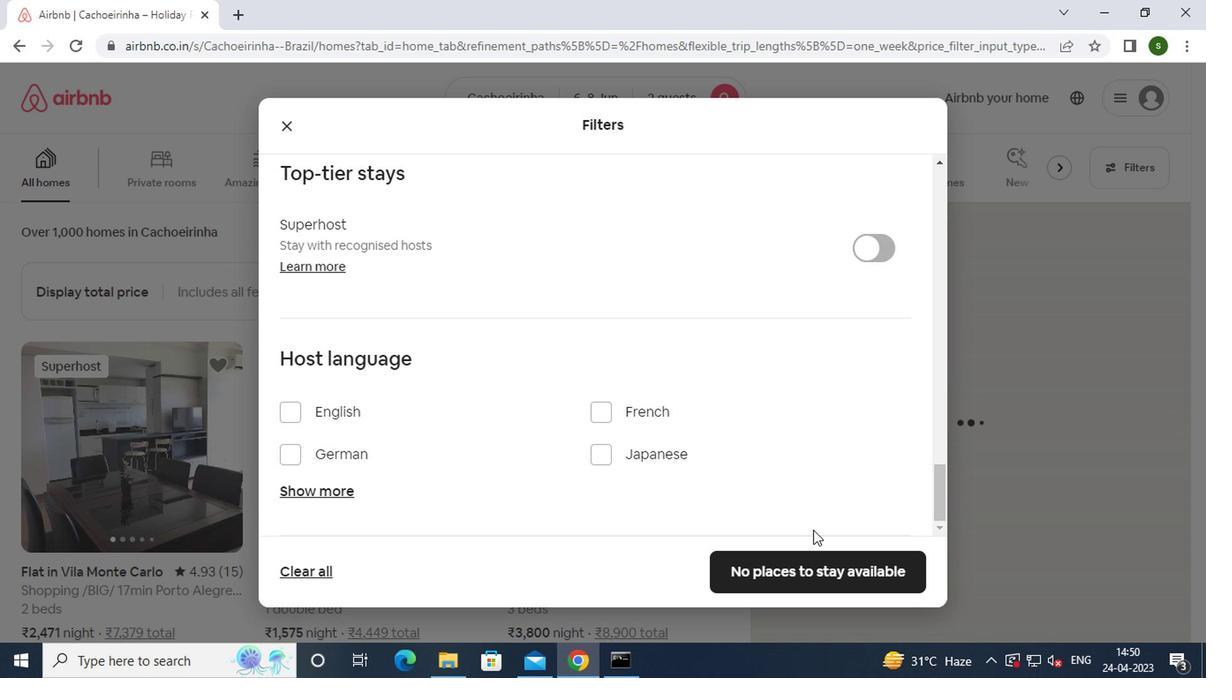 
Action: Mouse pressed left at (822, 571)
Screenshot: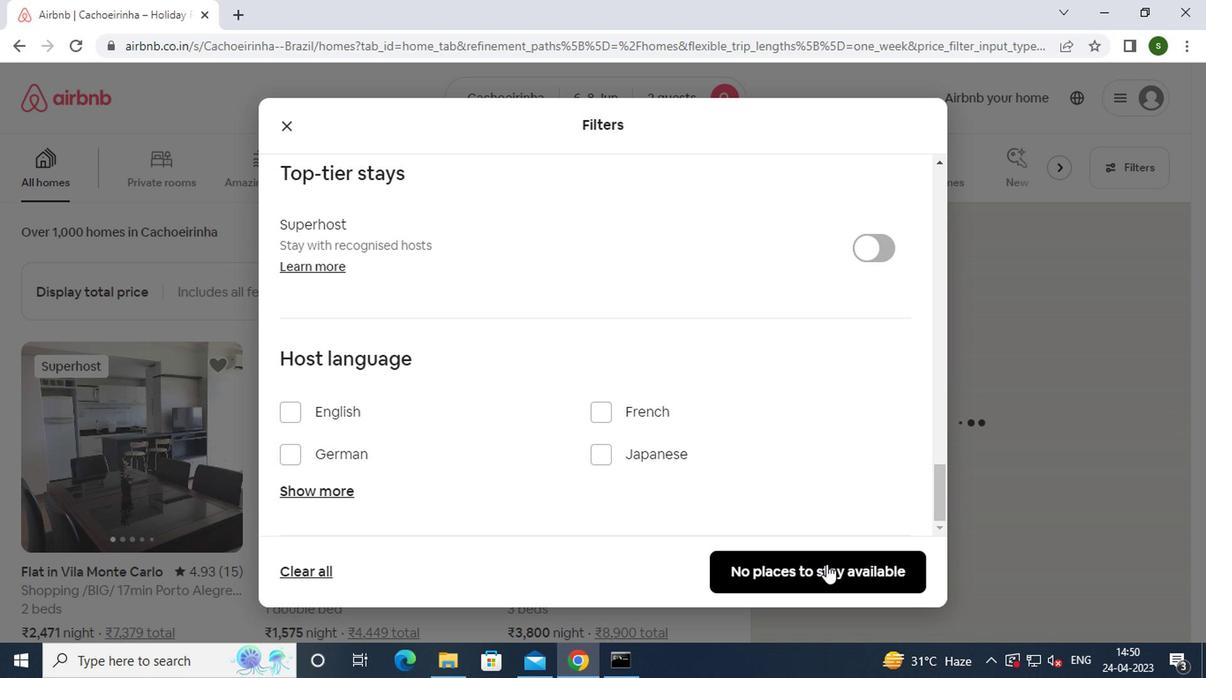 
Action: Mouse moved to (636, 232)
Screenshot: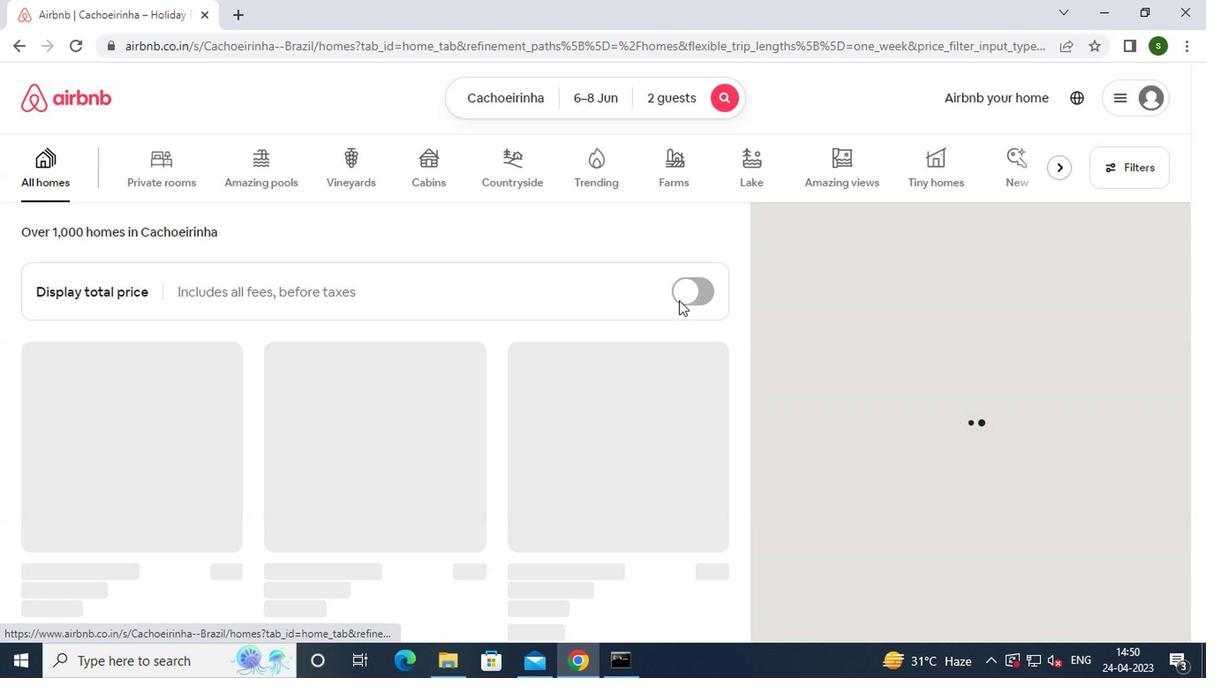 
